 Task: Add an event with the title Lunch and Learn: Stress Management Techniques for the Workplace, date '2023/11/15', time 7:00 AM to 9:00 AMand add a description: A Team Building Exercise is a purposeful activity or program designed to enhance collaboration, communication, trust, and camaraderie among team members. These exercises aim to strengthen relationships, improve team dynamics, and foster a positive and productive work environment. Team building exercises can take various forms, from indoor games and challenges to outdoor adventures or structured workshops.    Select event color  Flamingo . Add location for the event as: 789 Place Massena, Nice, France, logged in from the account softage.3@softage.netand send the event invitation to softage.4@softage.net and softage.5@softage.net. Set a reminder for the event Doesn't repeat
Action: Mouse moved to (51, 96)
Screenshot: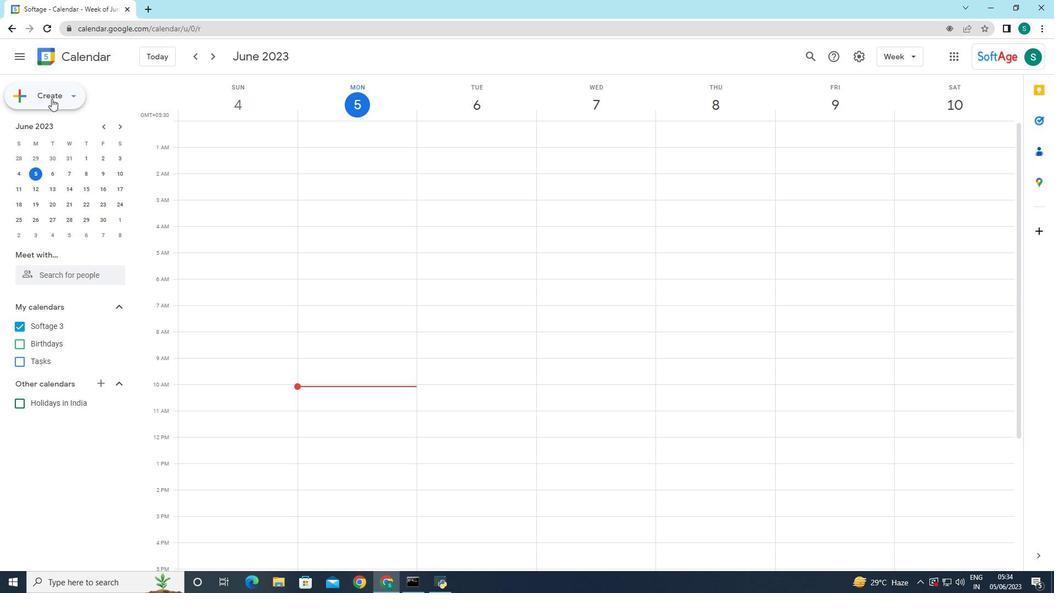 
Action: Mouse pressed left at (51, 96)
Screenshot: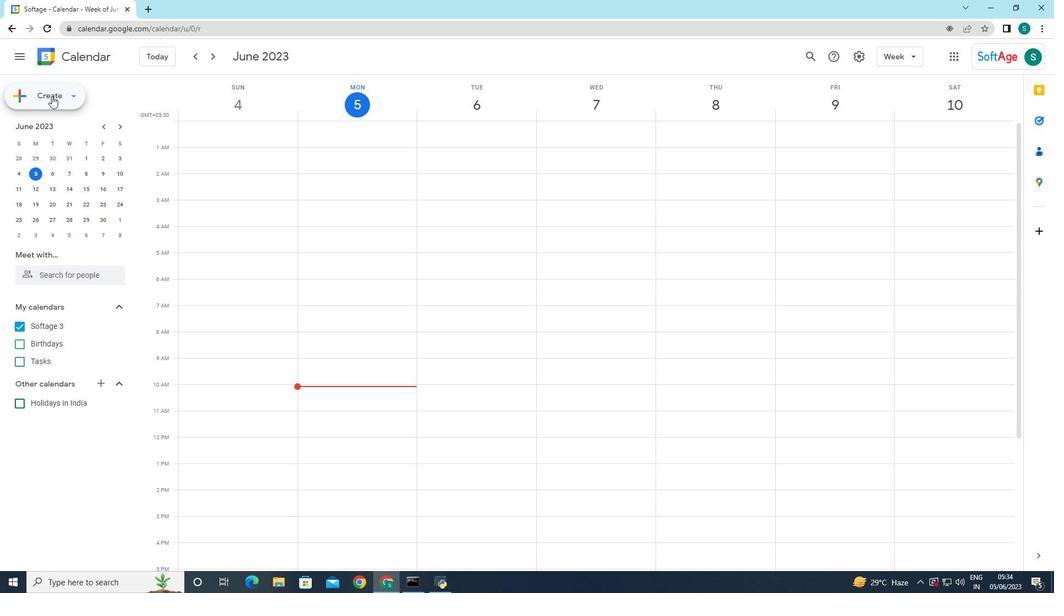 
Action: Mouse moved to (56, 130)
Screenshot: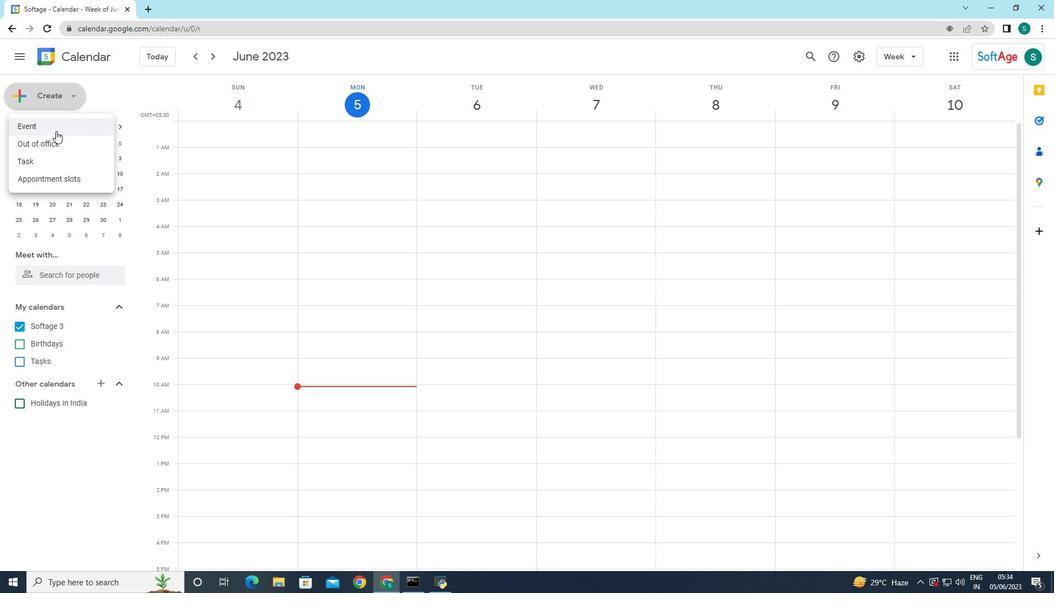 
Action: Mouse pressed left at (56, 130)
Screenshot: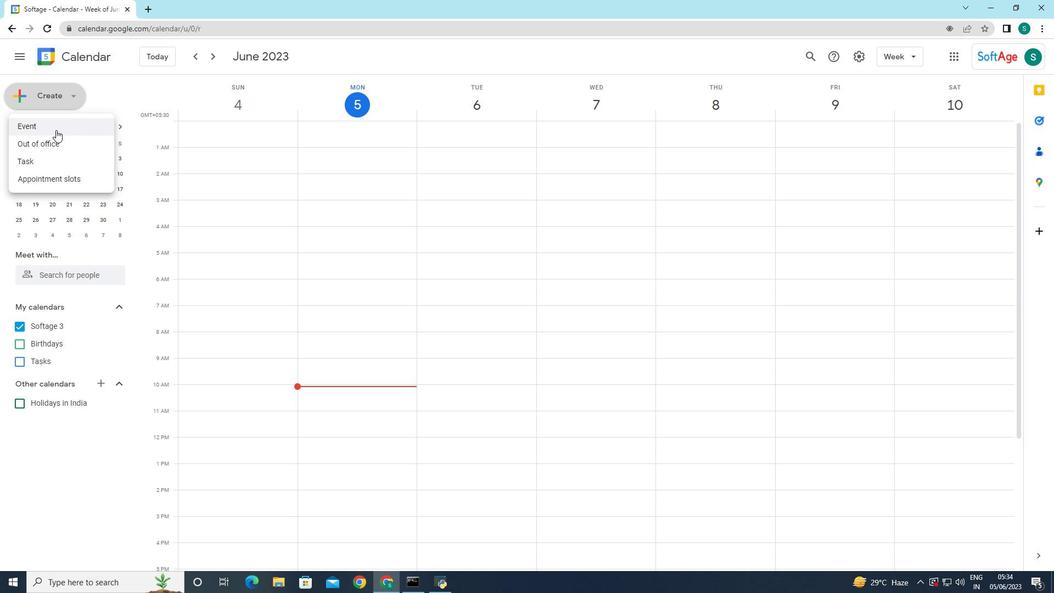 
Action: Mouse moved to (198, 433)
Screenshot: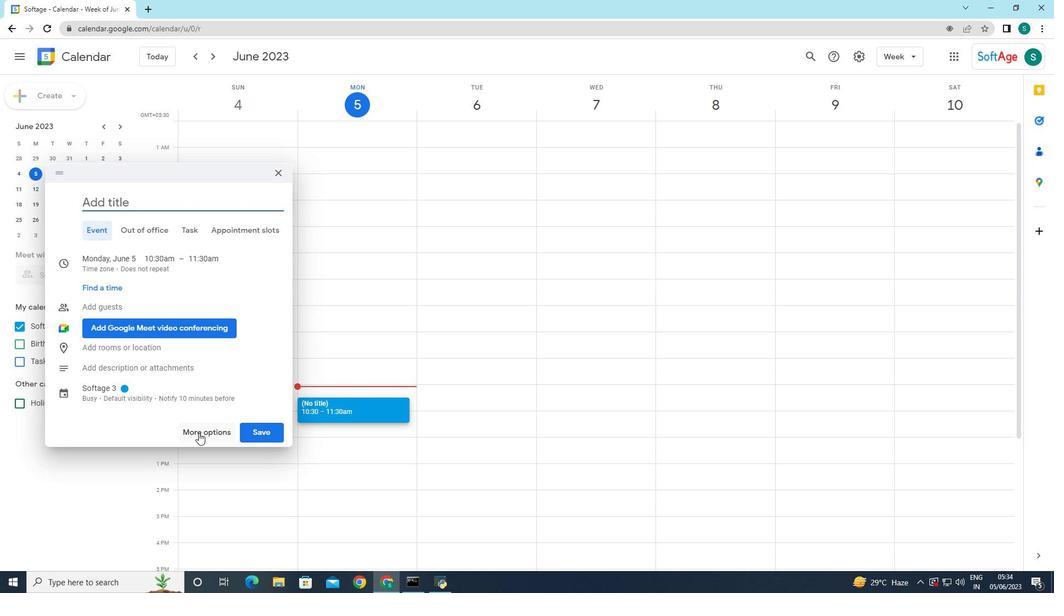
Action: Mouse pressed left at (198, 433)
Screenshot: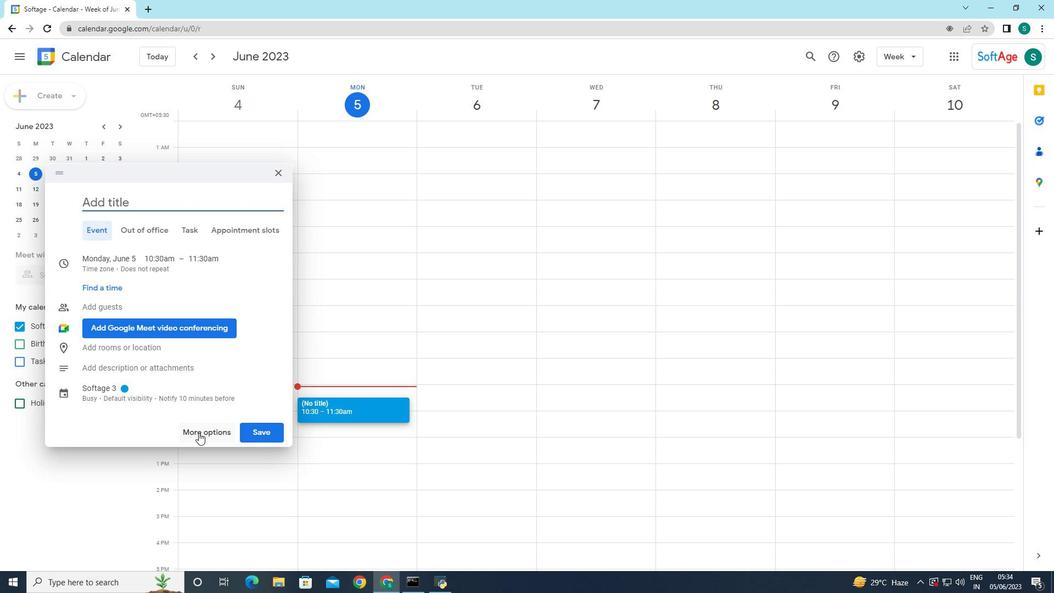 
Action: Mouse moved to (134, 57)
Screenshot: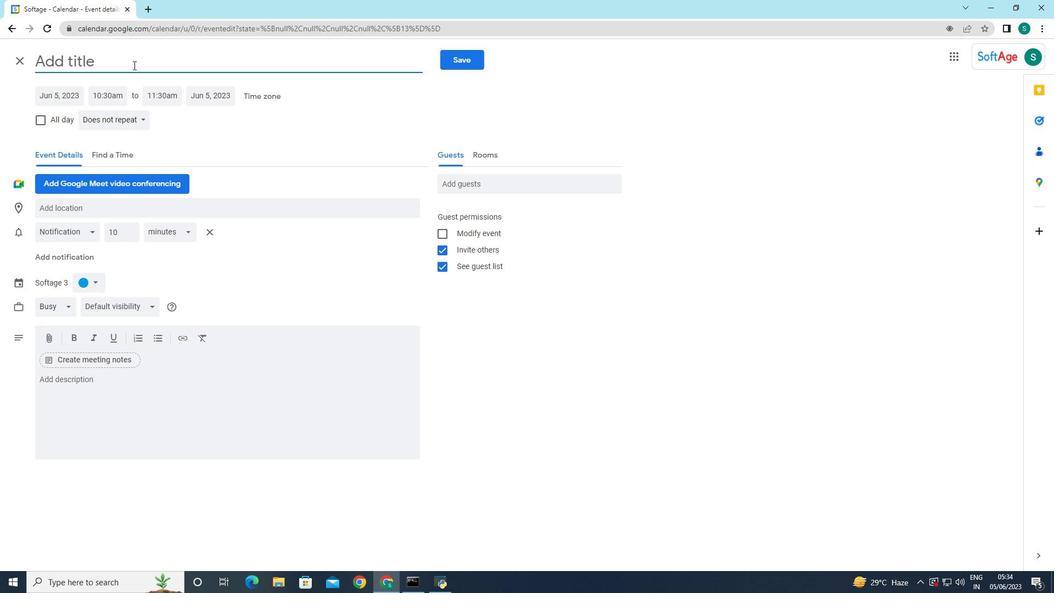 
Action: Mouse pressed left at (134, 57)
Screenshot: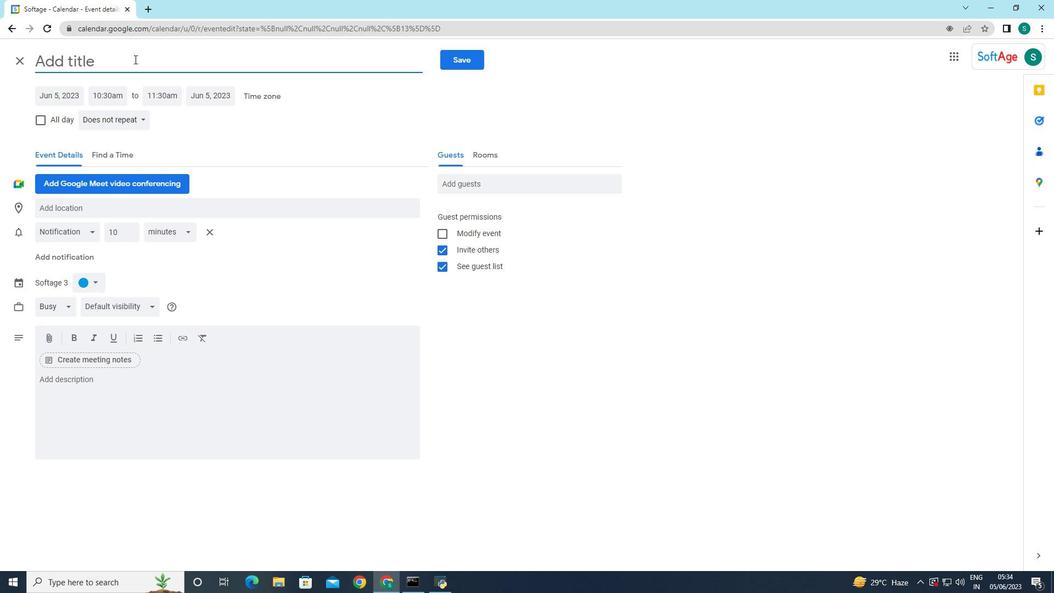 
Action: Key pressed <Key.caps_lock>L<Key.caps_lock>unch<Key.space>and<Key.space><Key.caps_lock>L<Key.caps_lock>earn<Key.space><Key.backspace><Key.shift_r>:<Key.space><Key.caps_lock>S<Key.caps_lock>tress<Key.space><Key.caps_lock>M<Key.caps_lock>anagement<Key.space><Key.caps_lock>T<Key.caps_lock>echniques<Key.space>for<Key.space>the<Key.space><Key.caps_lock>W<Key.caps_lock>orkplace
Screenshot: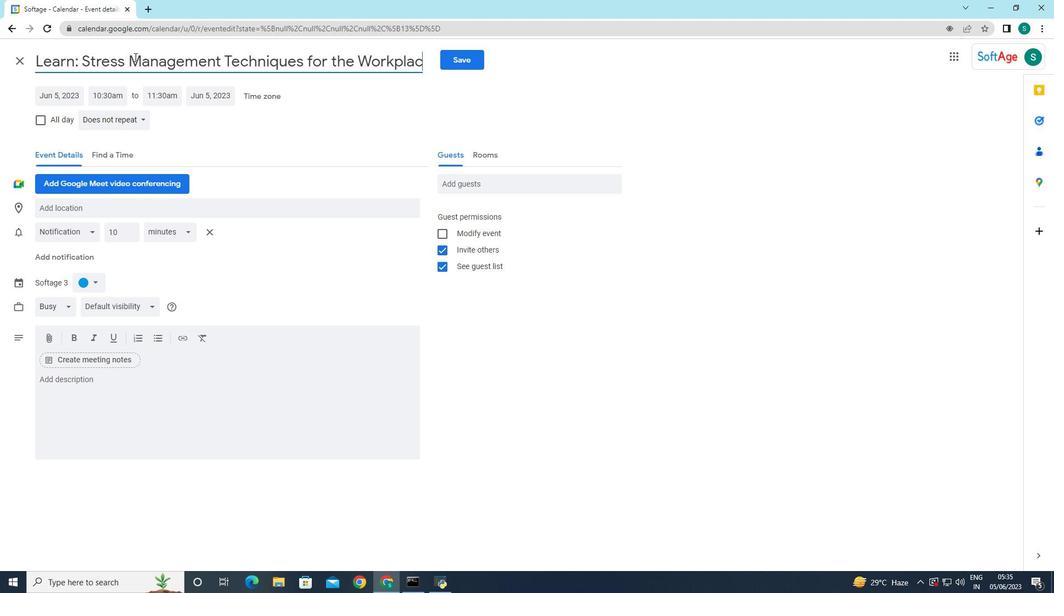 
Action: Mouse moved to (260, 152)
Screenshot: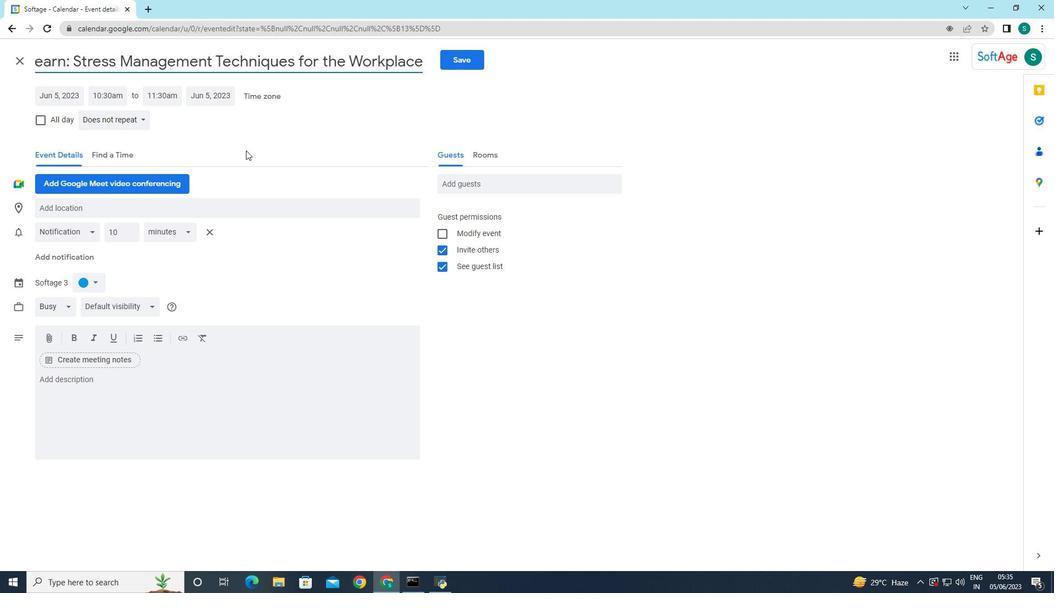 
Action: Mouse pressed left at (260, 152)
Screenshot: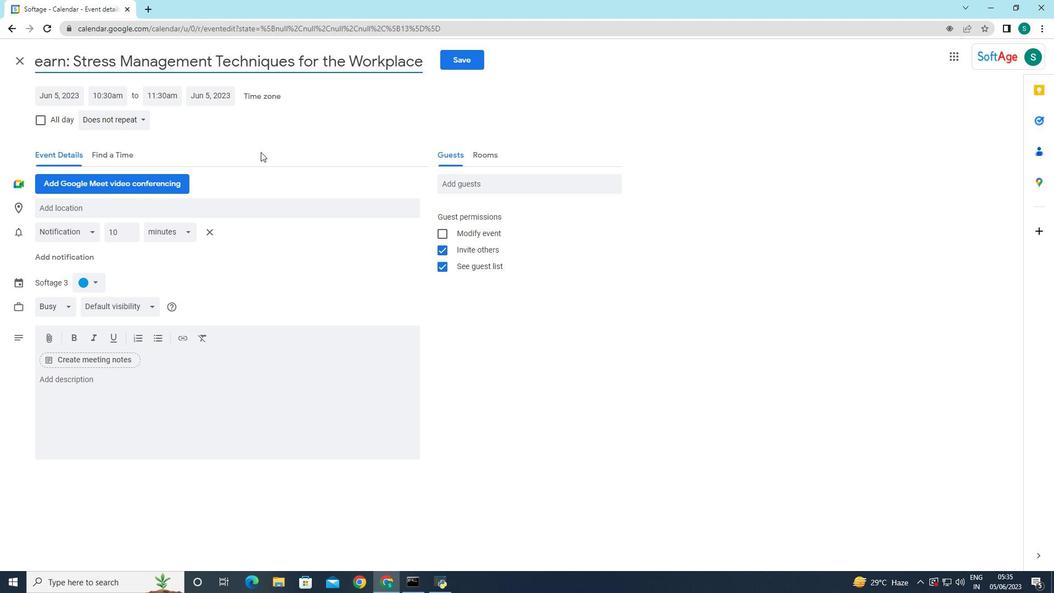 
Action: Mouse moved to (61, 96)
Screenshot: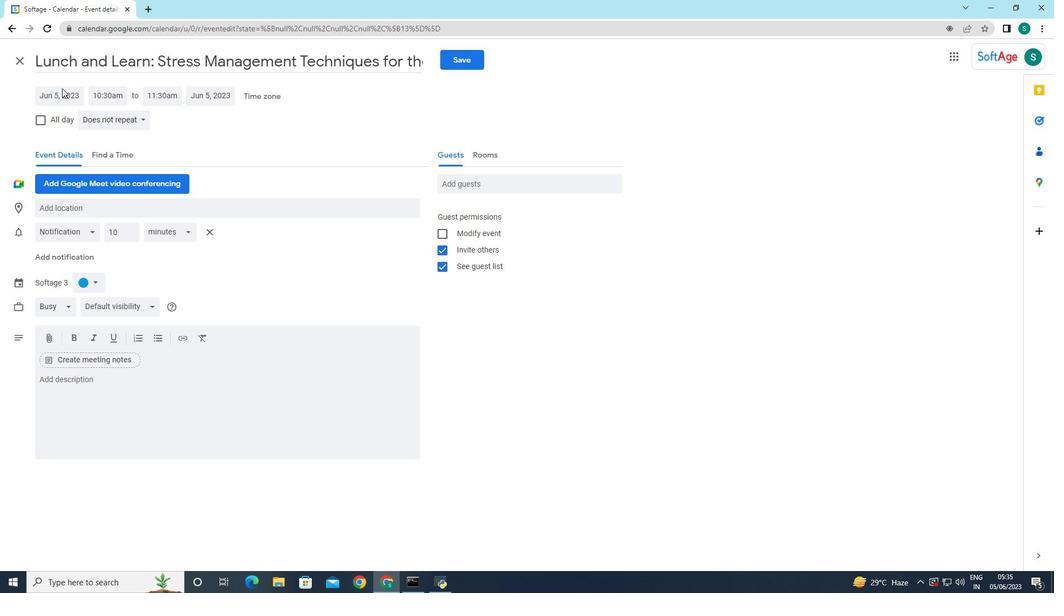 
Action: Mouse pressed left at (61, 96)
Screenshot: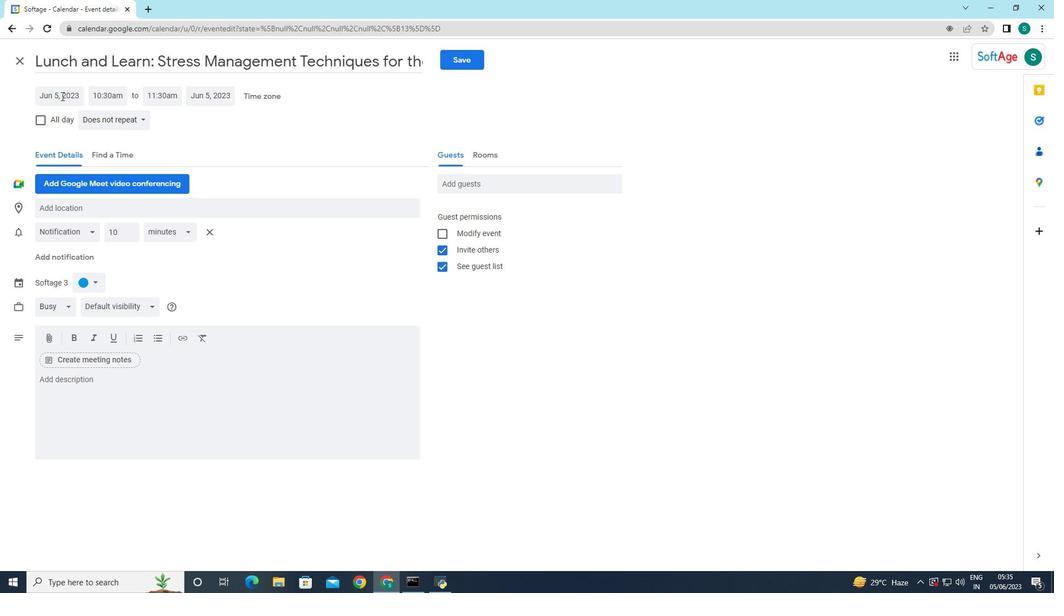 
Action: Mouse moved to (174, 119)
Screenshot: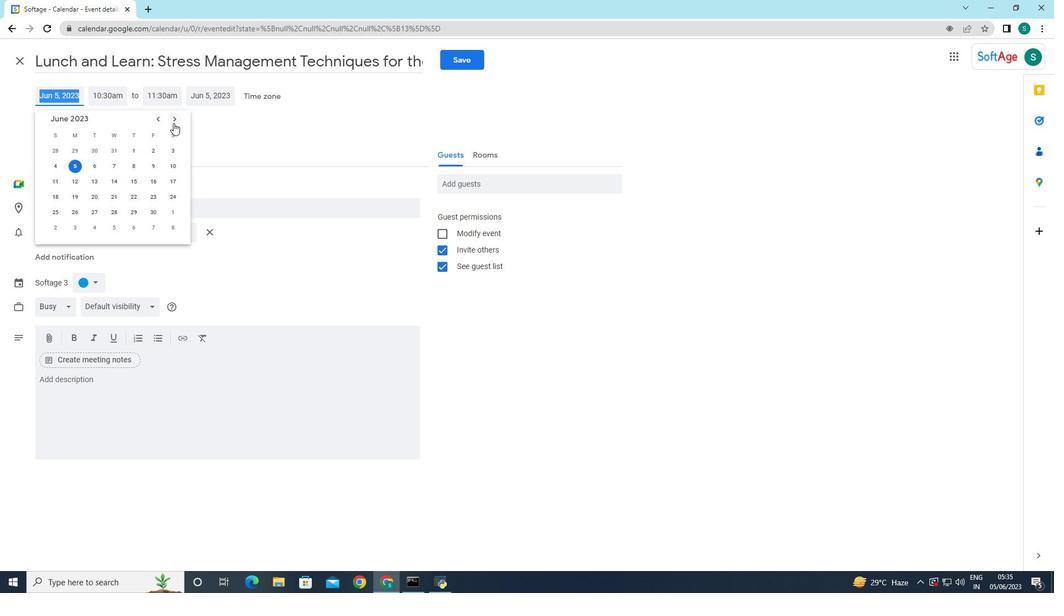 
Action: Mouse pressed left at (174, 119)
Screenshot: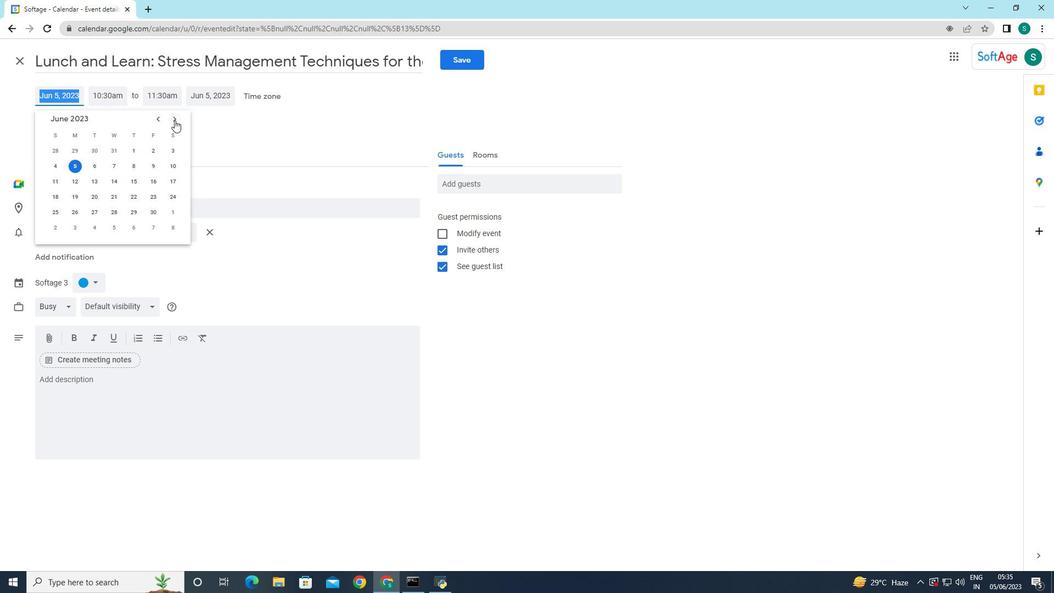 
Action: Mouse pressed left at (174, 119)
Screenshot: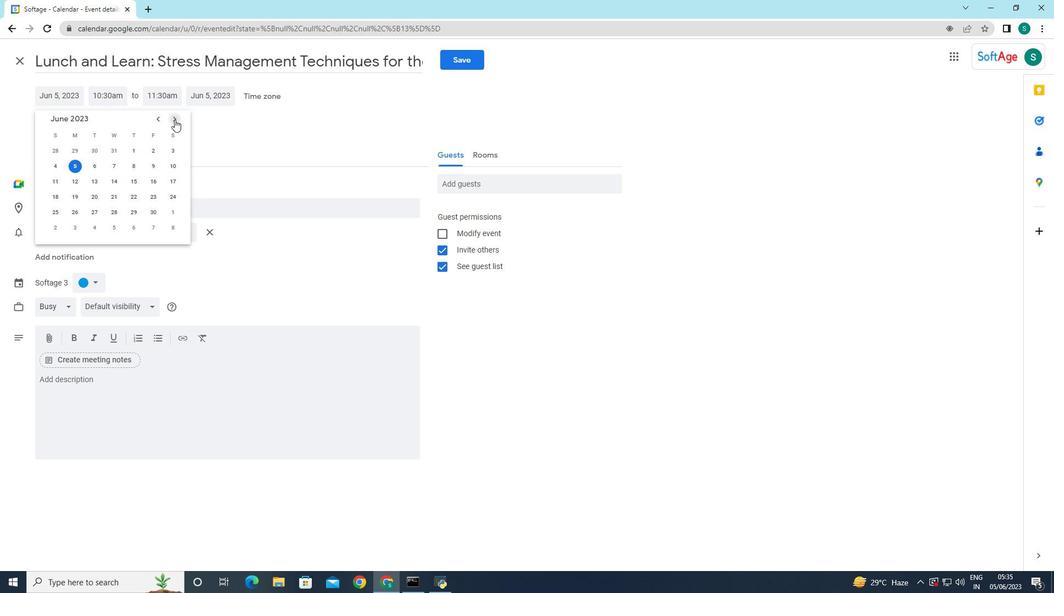 
Action: Mouse pressed left at (174, 119)
Screenshot: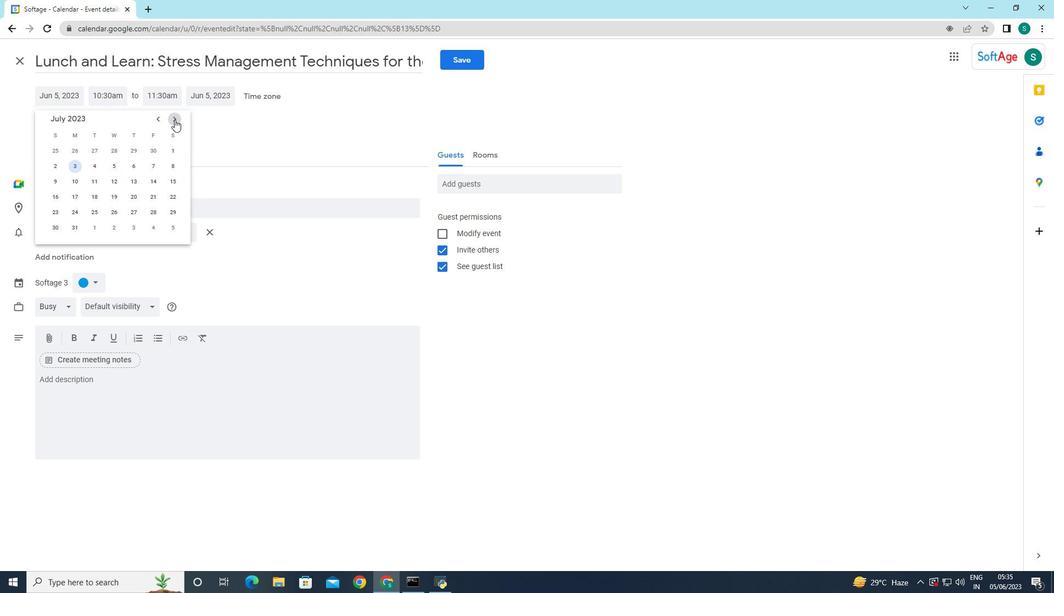 
Action: Mouse pressed left at (174, 119)
Screenshot: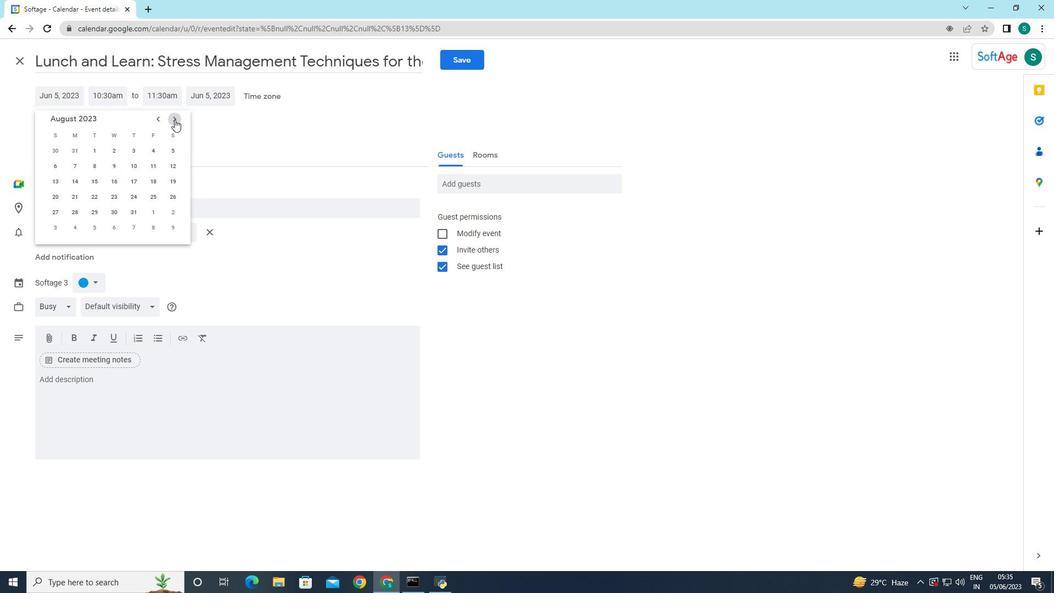 
Action: Mouse pressed left at (174, 119)
Screenshot: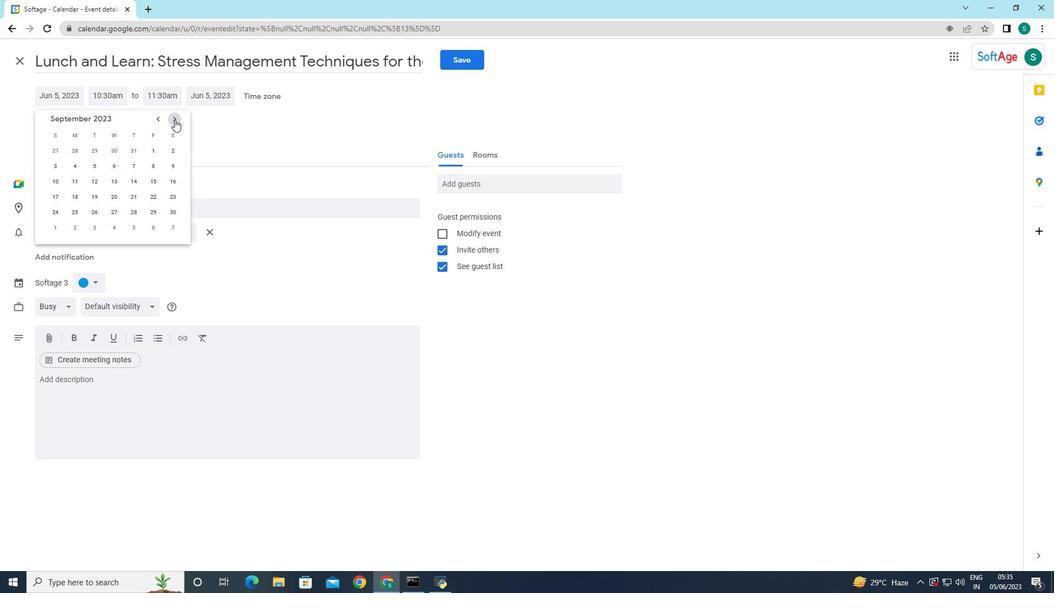 
Action: Mouse pressed left at (174, 119)
Screenshot: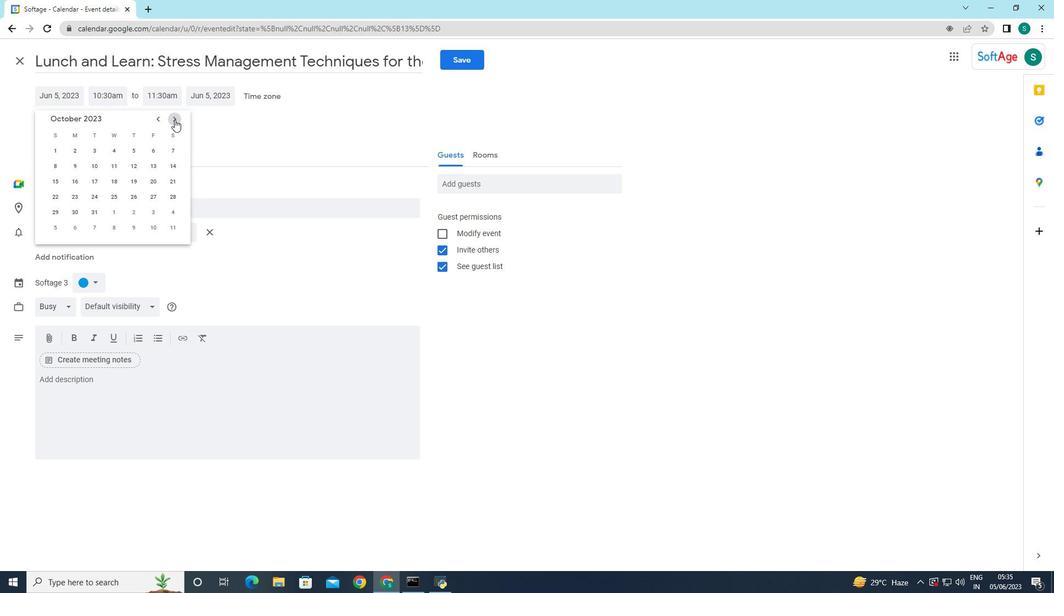 
Action: Mouse pressed left at (174, 119)
Screenshot: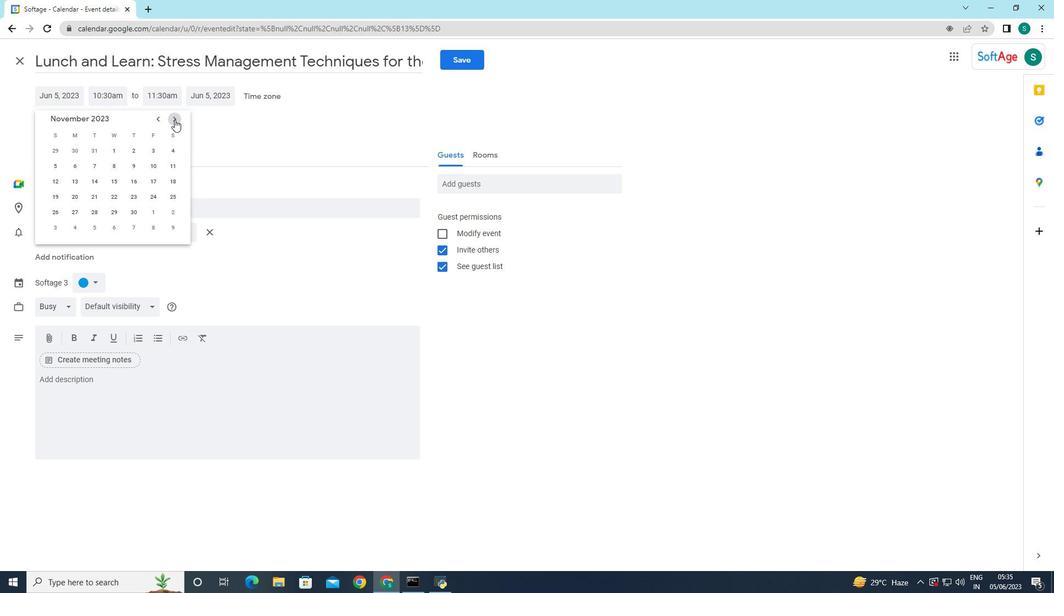 
Action: Mouse moved to (159, 119)
Screenshot: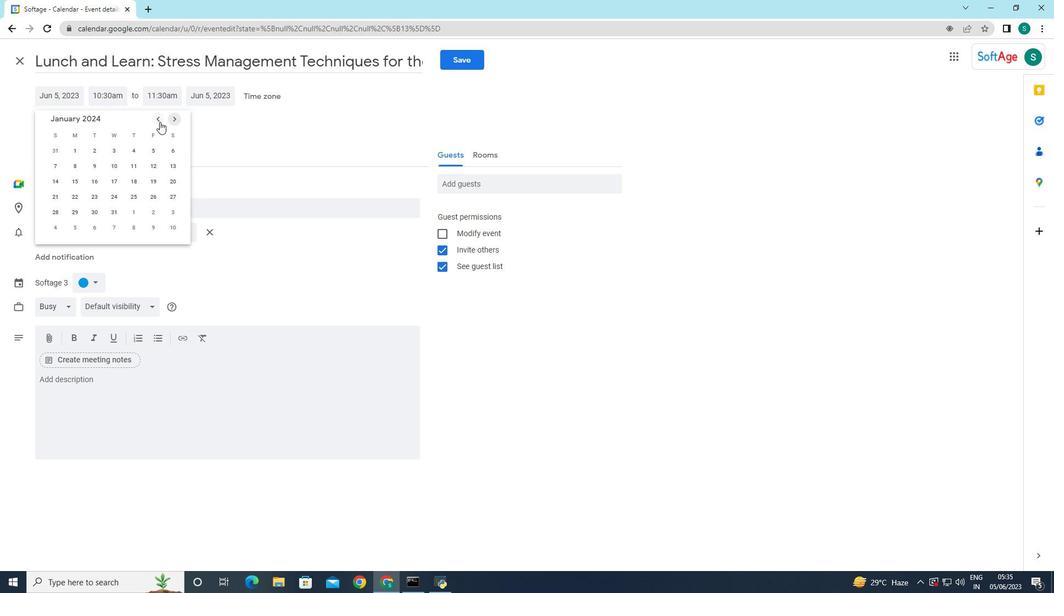 
Action: Mouse pressed left at (159, 119)
Screenshot: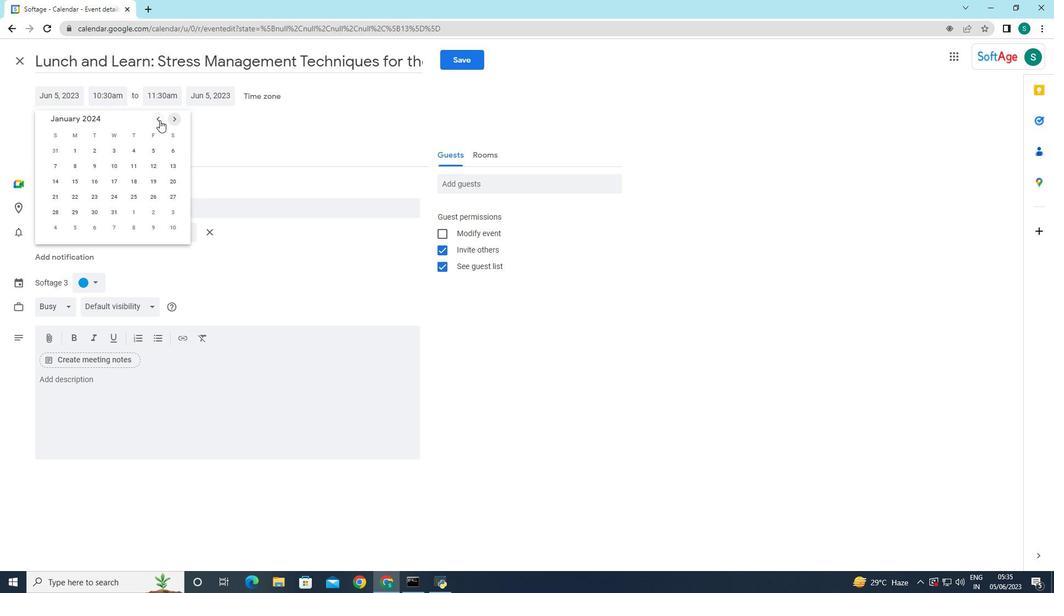 
Action: Mouse pressed left at (159, 119)
Screenshot: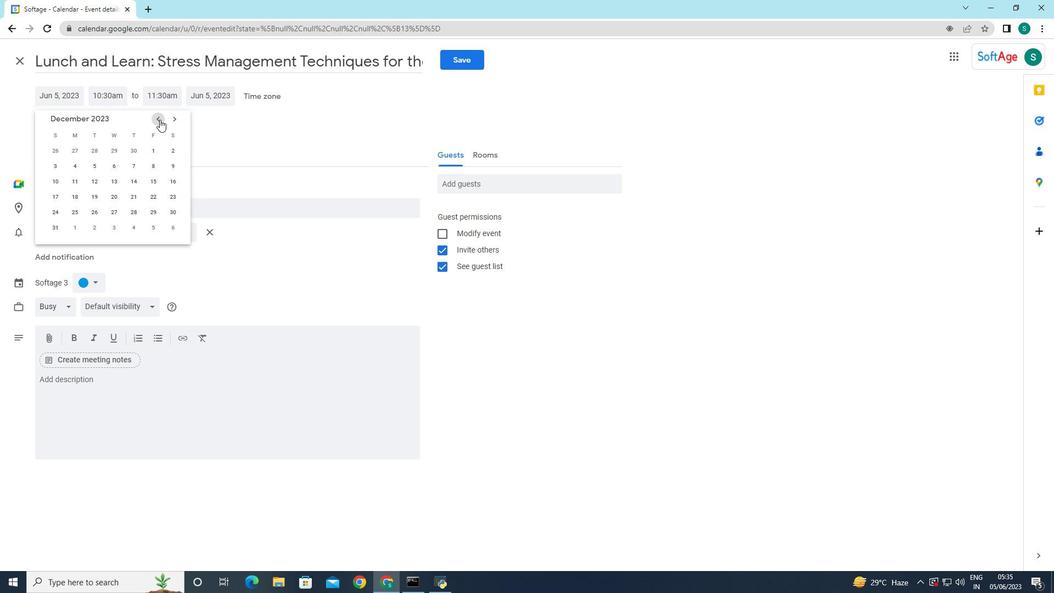 
Action: Mouse moved to (115, 180)
Screenshot: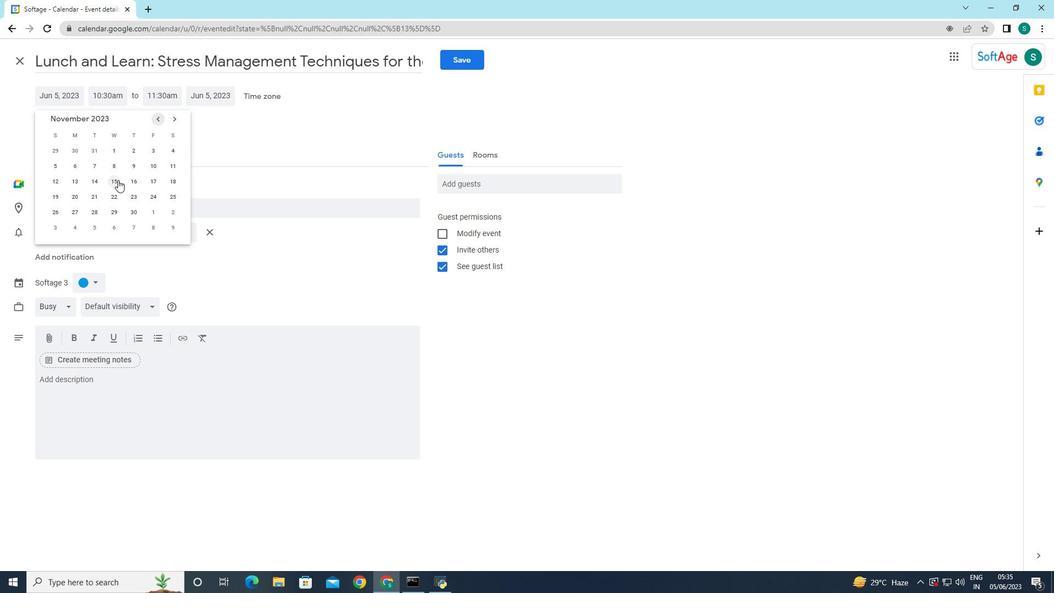
Action: Mouse pressed left at (115, 180)
Screenshot: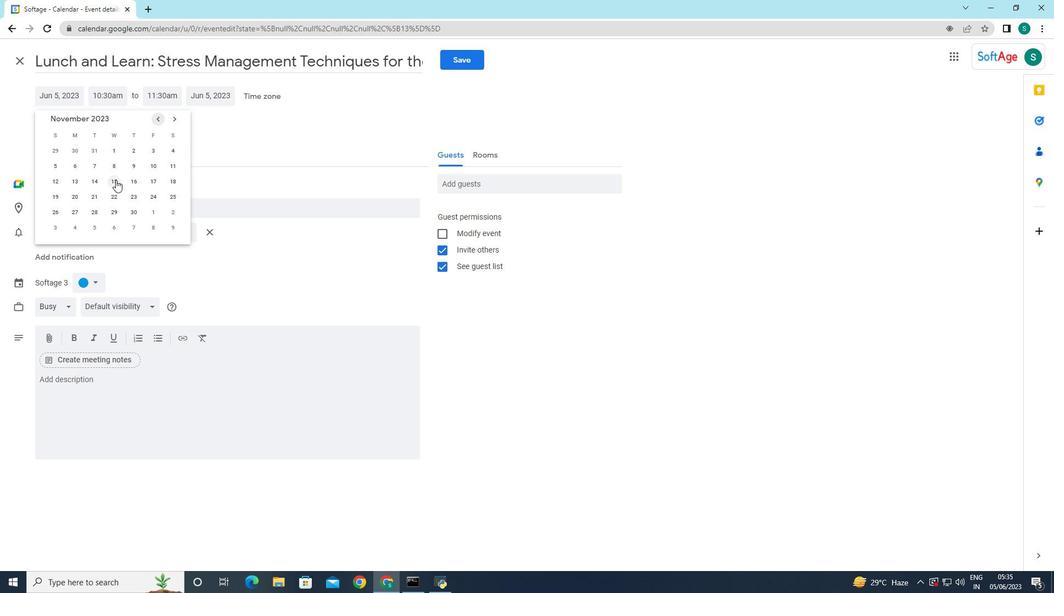 
Action: Mouse moved to (278, 148)
Screenshot: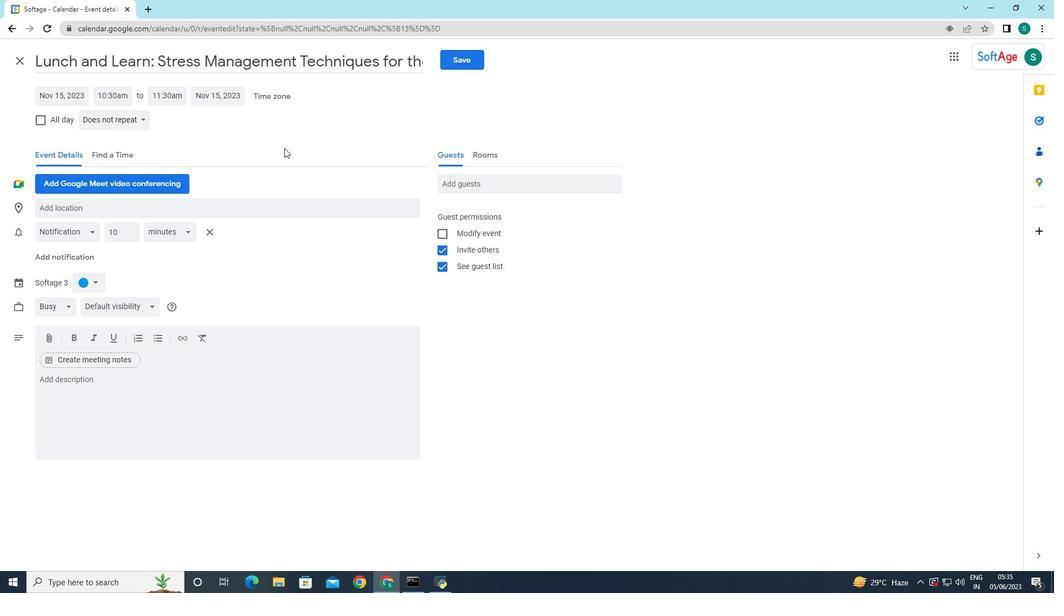
Action: Mouse pressed left at (278, 148)
Screenshot: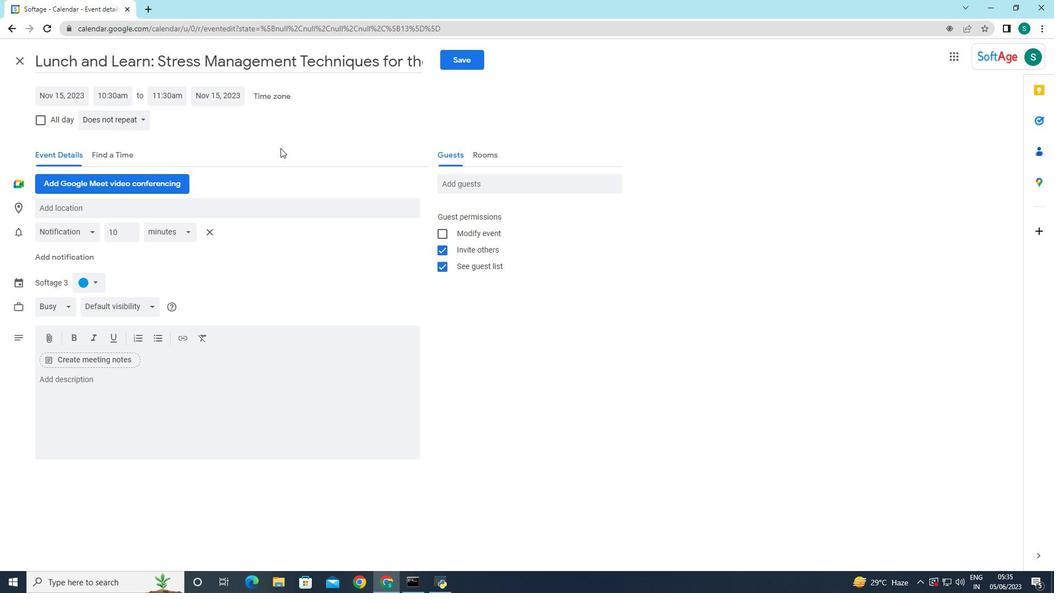 
Action: Mouse moved to (121, 93)
Screenshot: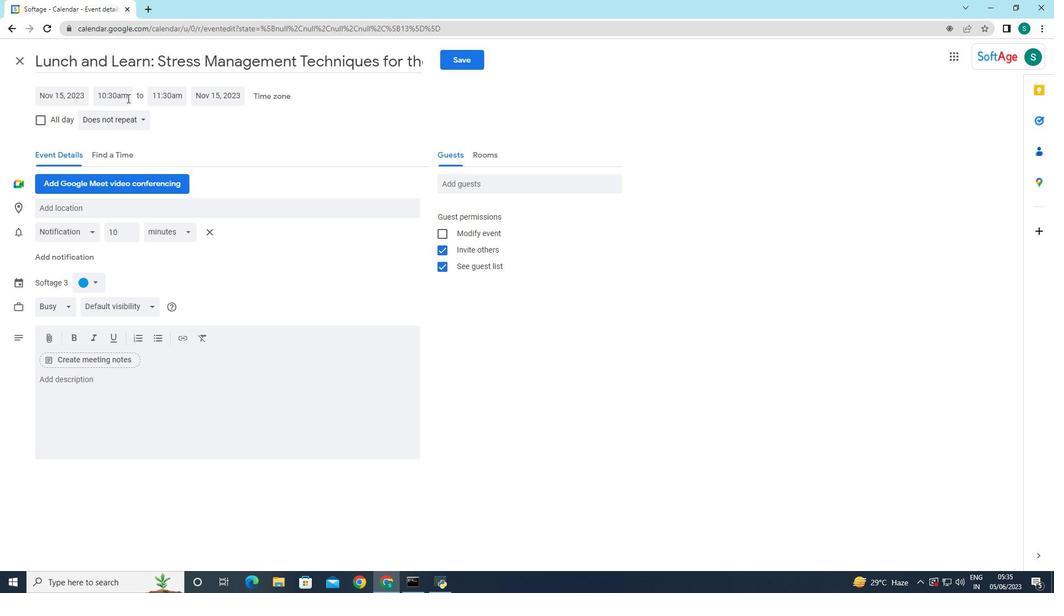 
Action: Mouse pressed left at (121, 93)
Screenshot: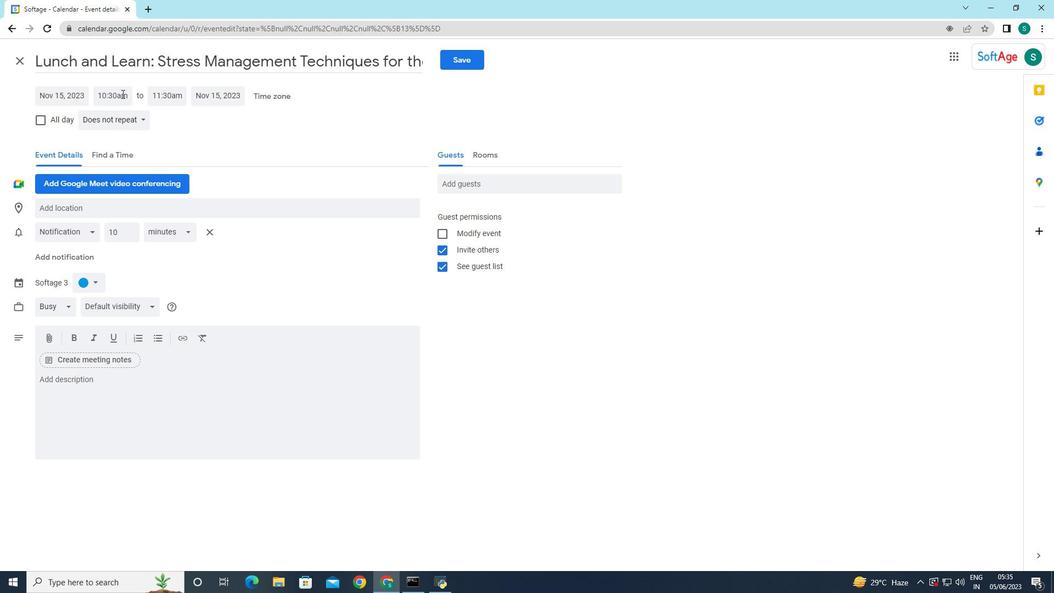 
Action: Mouse moved to (126, 179)
Screenshot: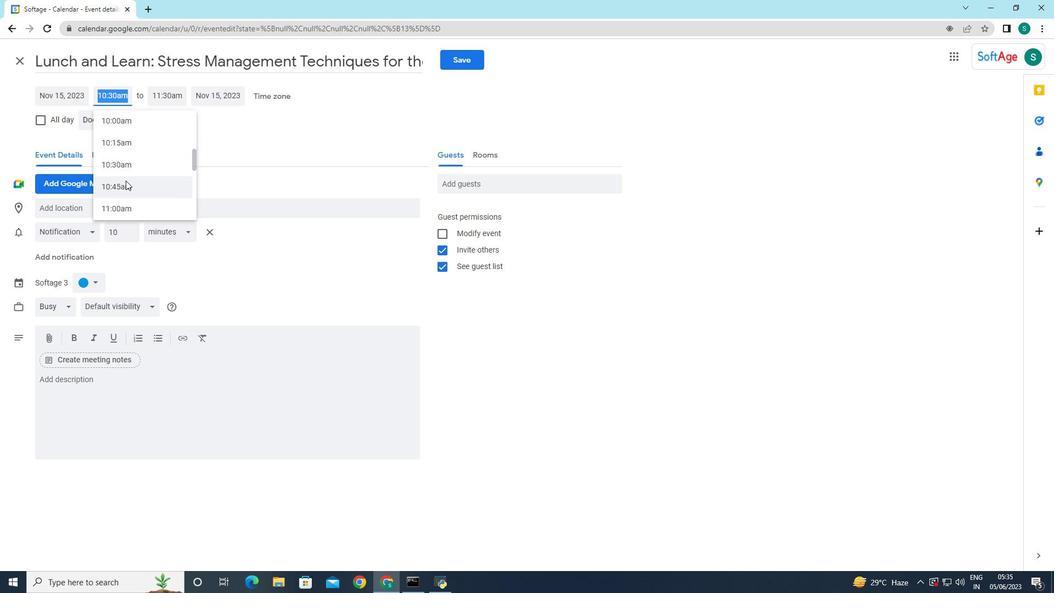 
Action: Mouse scrolled (126, 180) with delta (0, 0)
Screenshot: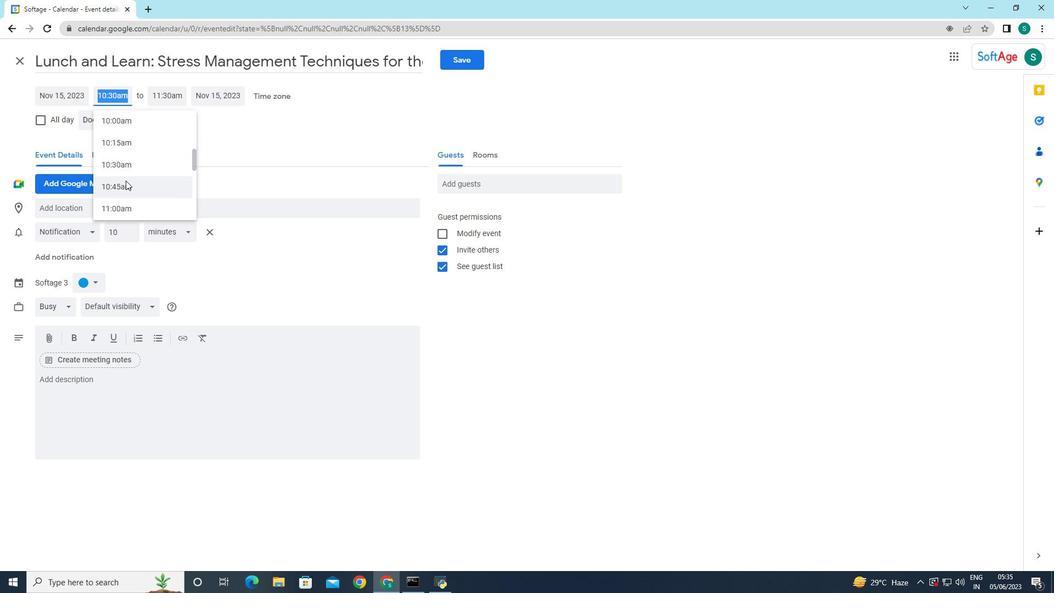 
Action: Mouse moved to (126, 179)
Screenshot: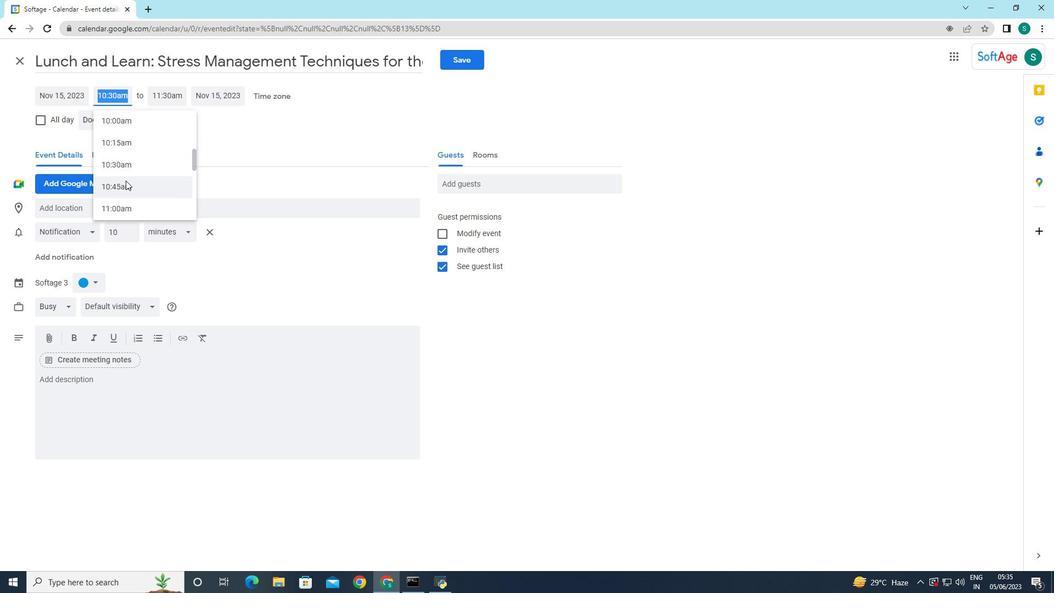 
Action: Mouse scrolled (126, 179) with delta (0, 0)
Screenshot: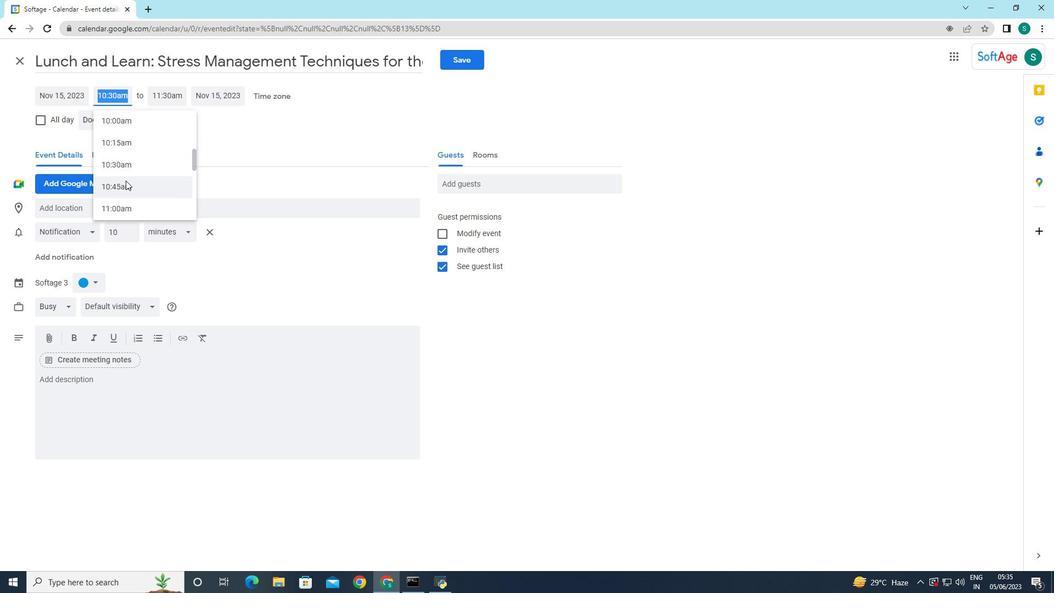 
Action: Mouse scrolled (126, 179) with delta (0, 0)
Screenshot: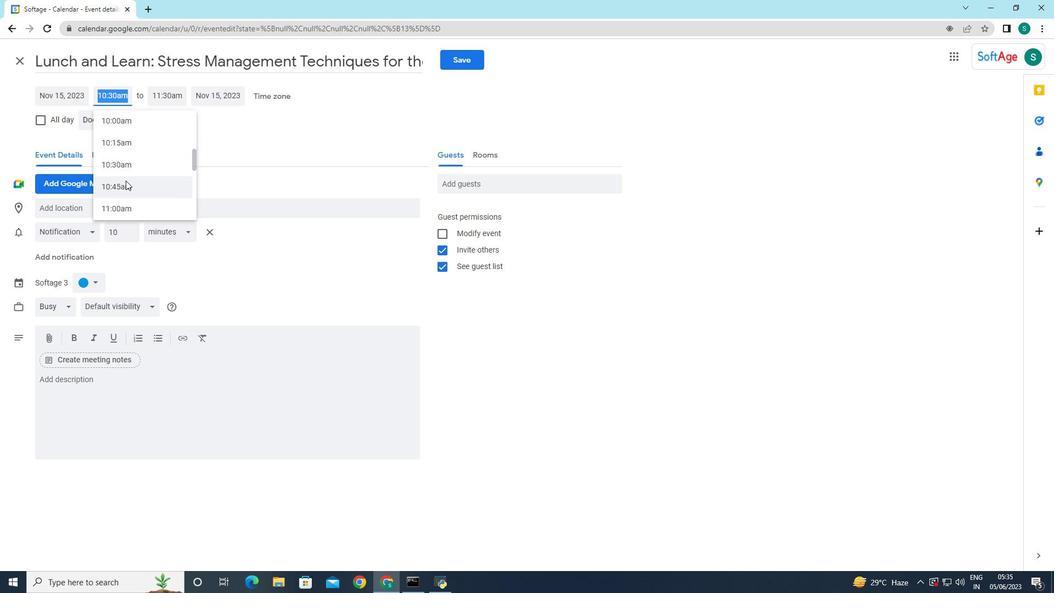 
Action: Mouse moved to (127, 165)
Screenshot: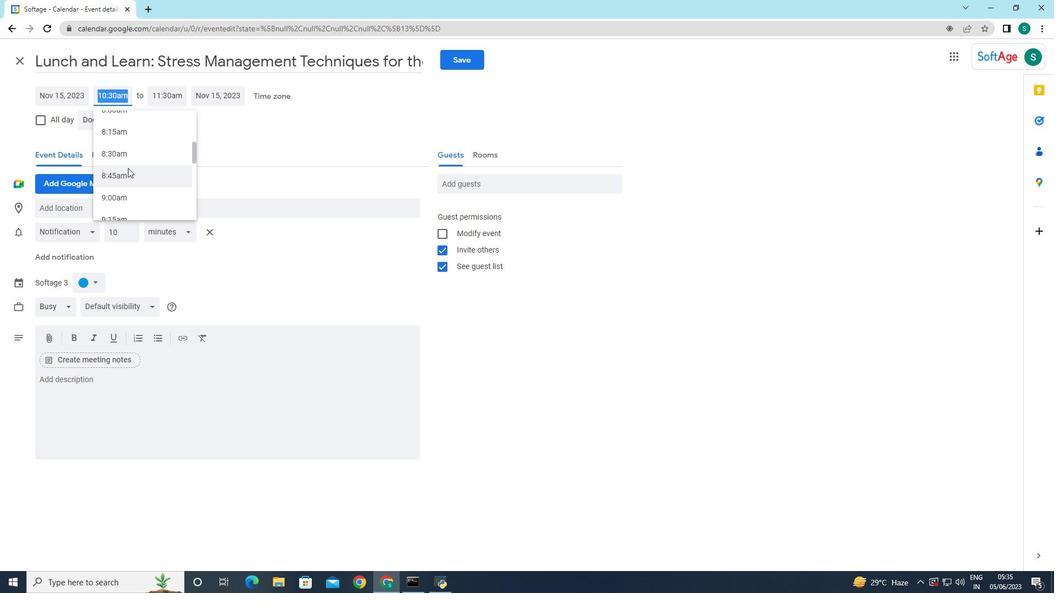 
Action: Mouse scrolled (127, 165) with delta (0, 0)
Screenshot: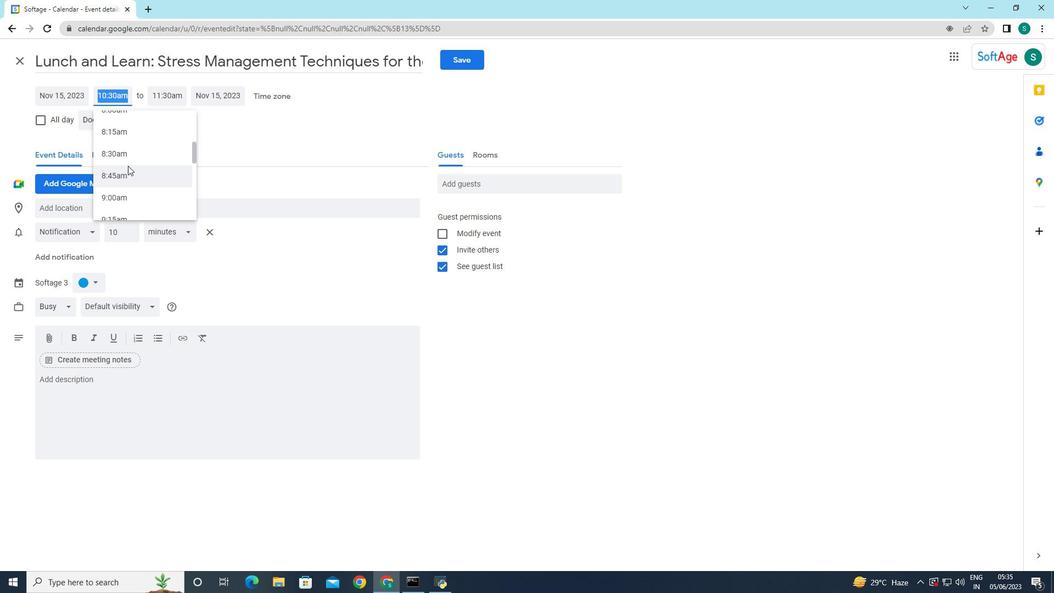 
Action: Mouse scrolled (127, 165) with delta (0, 0)
Screenshot: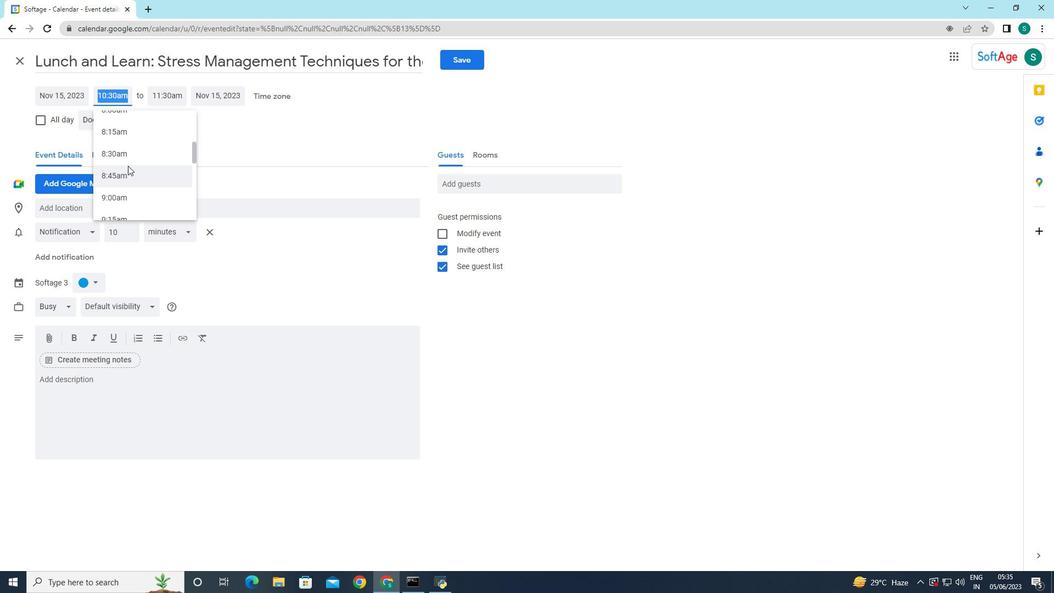 
Action: Mouse moved to (119, 136)
Screenshot: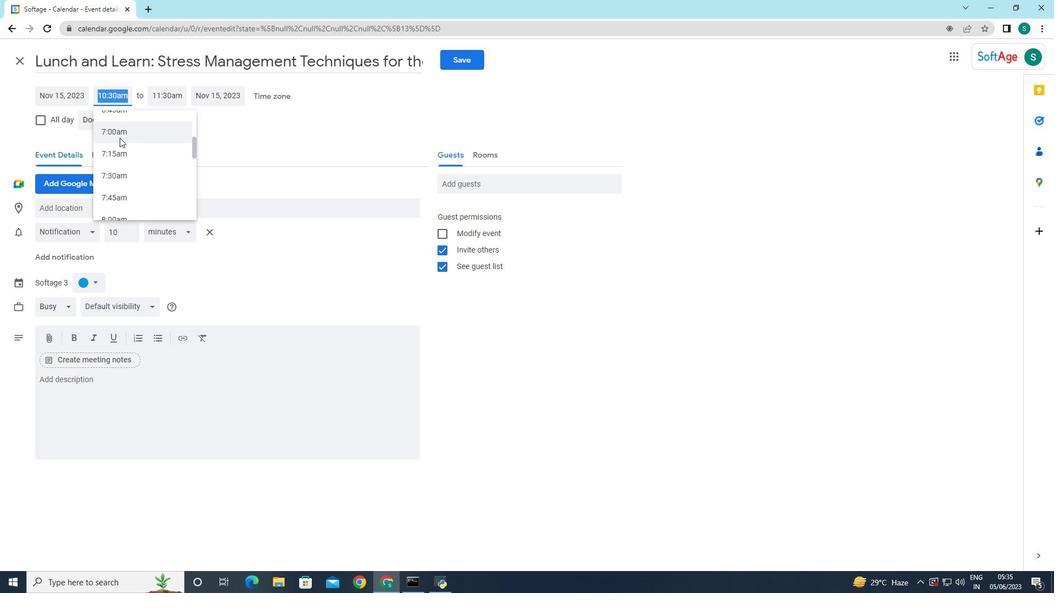 
Action: Mouse pressed left at (119, 136)
Screenshot: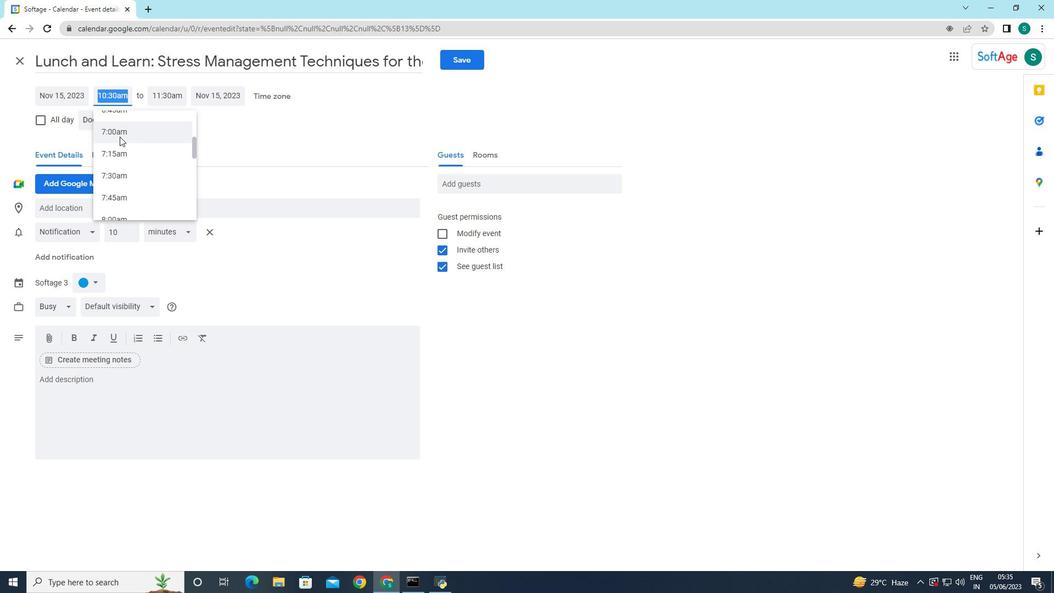 
Action: Mouse moved to (155, 101)
Screenshot: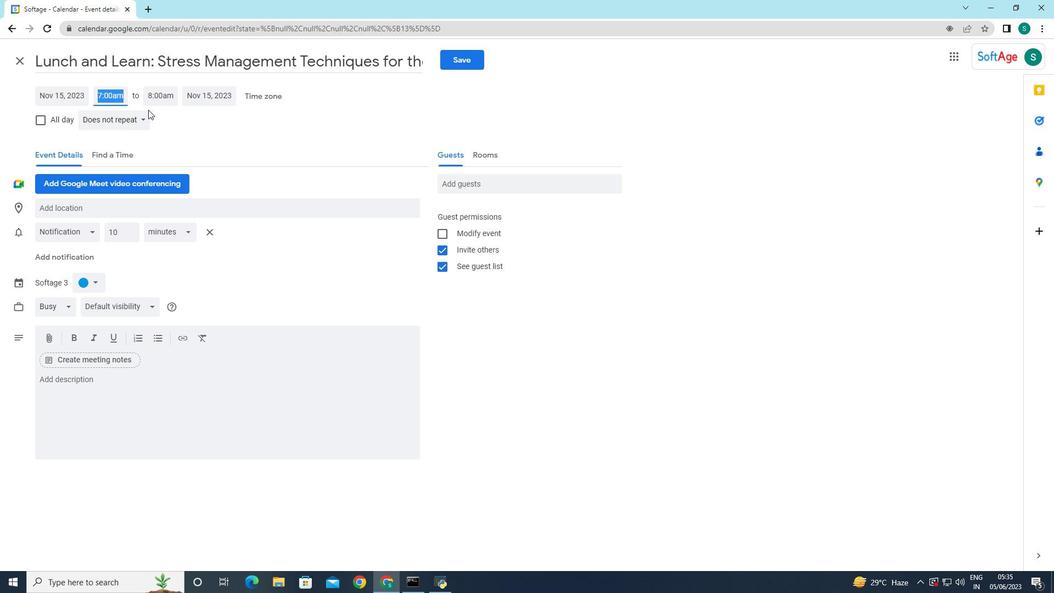 
Action: Mouse pressed left at (155, 101)
Screenshot: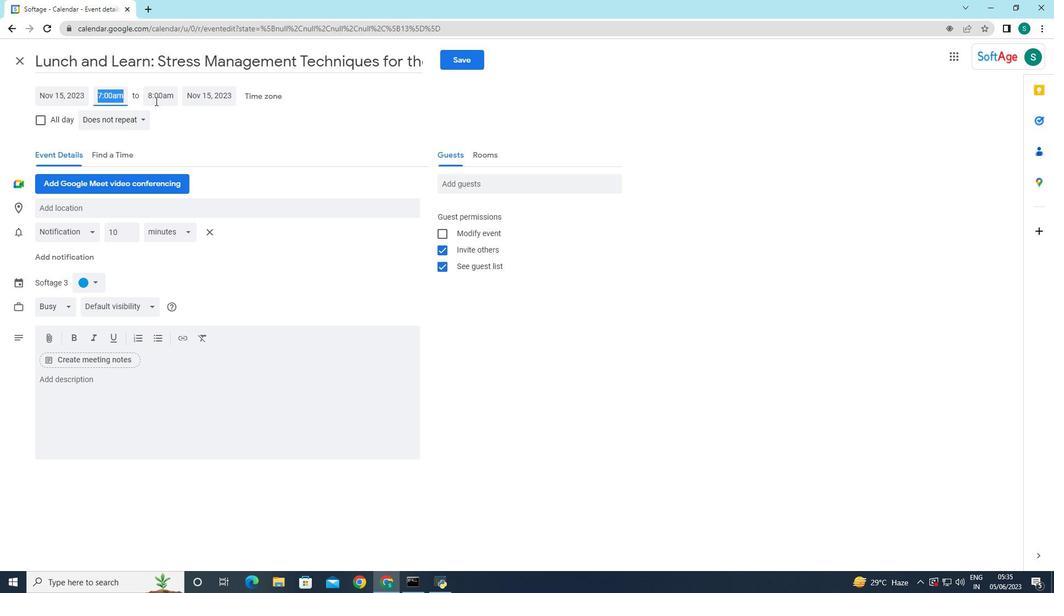 
Action: Mouse moved to (161, 208)
Screenshot: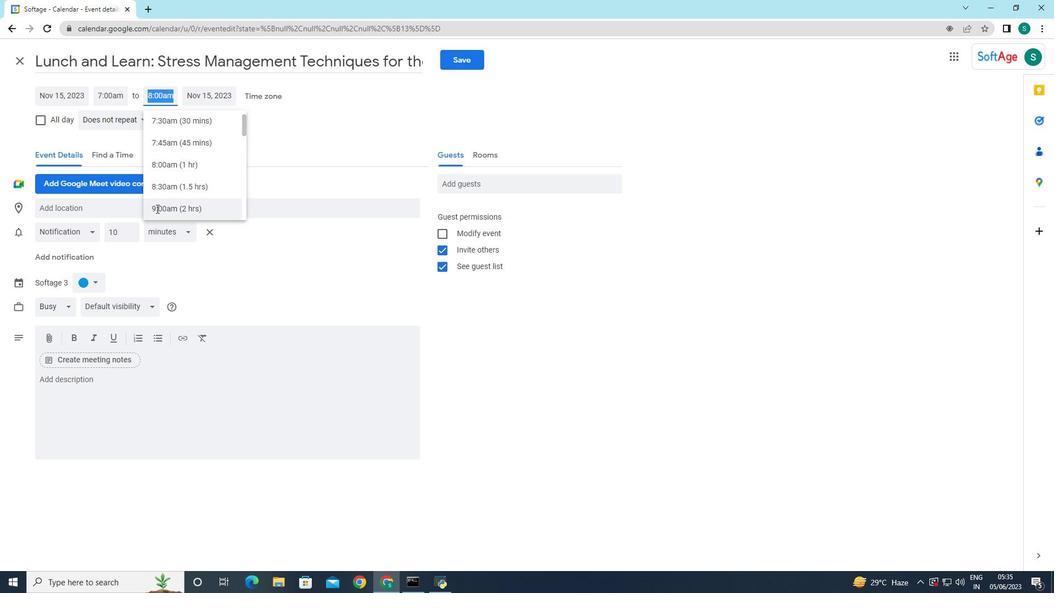 
Action: Mouse pressed left at (161, 208)
Screenshot: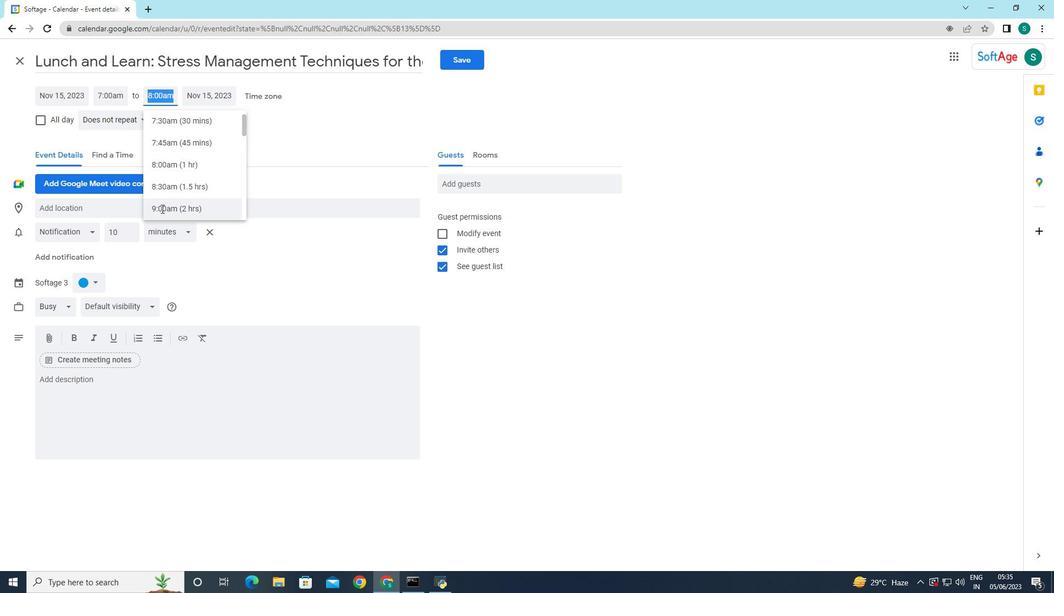 
Action: Mouse moved to (262, 138)
Screenshot: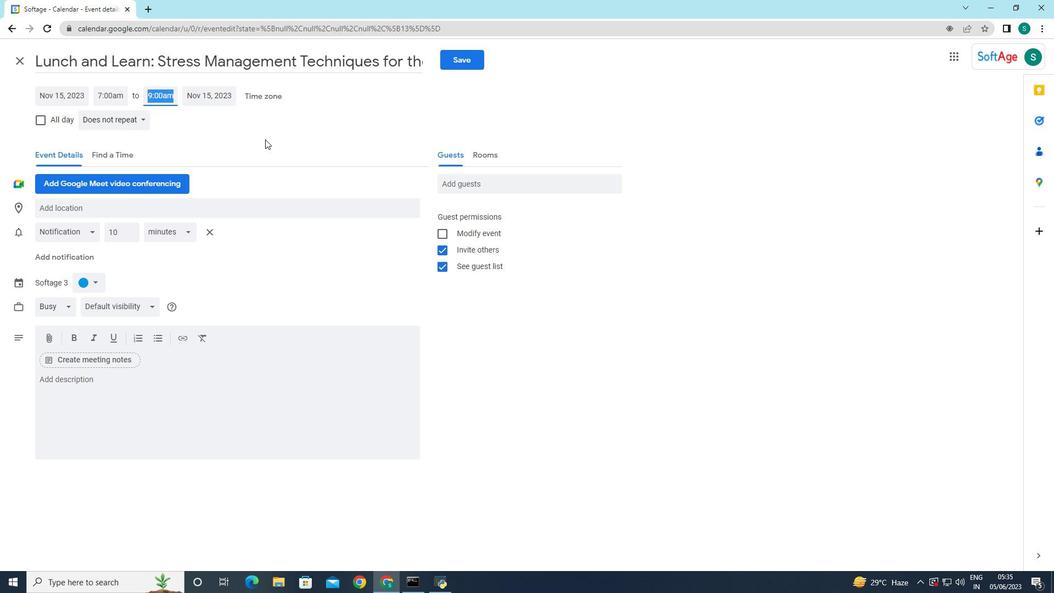 
Action: Mouse pressed left at (262, 138)
Screenshot: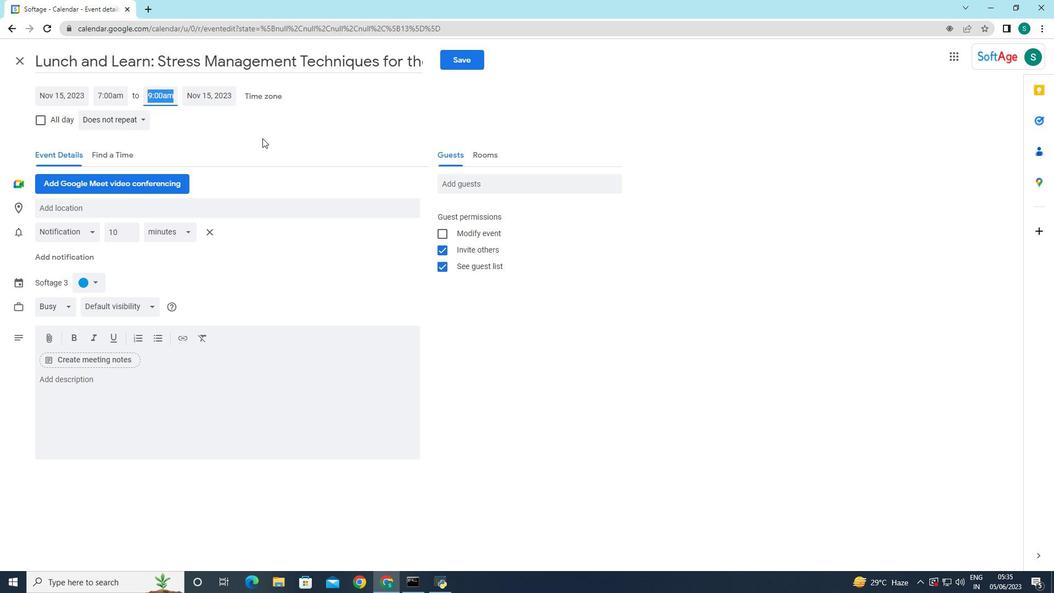
Action: Mouse moved to (70, 379)
Screenshot: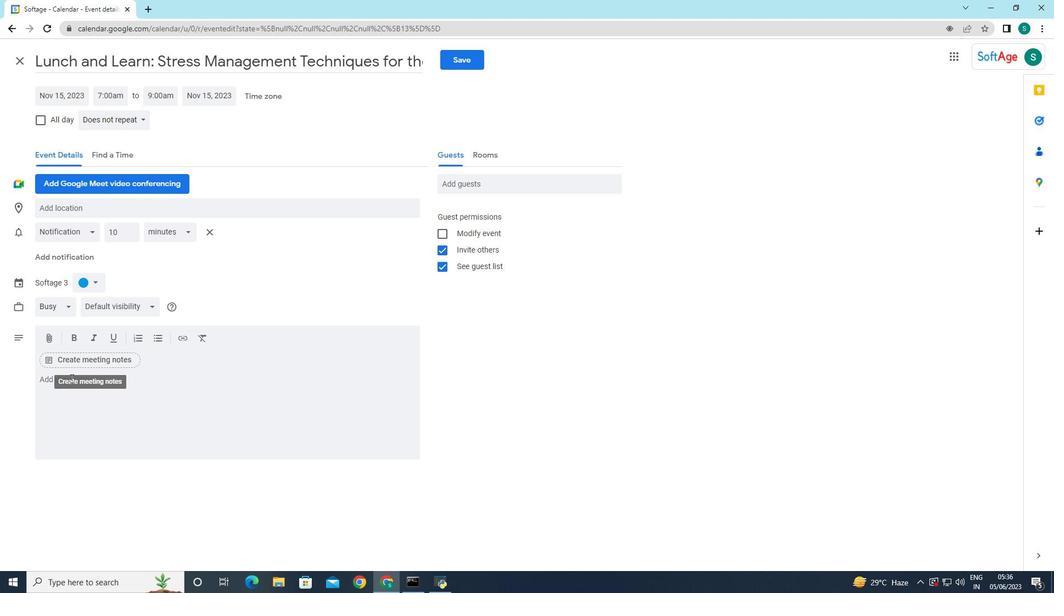 
Action: Mouse pressed left at (70, 379)
Screenshot: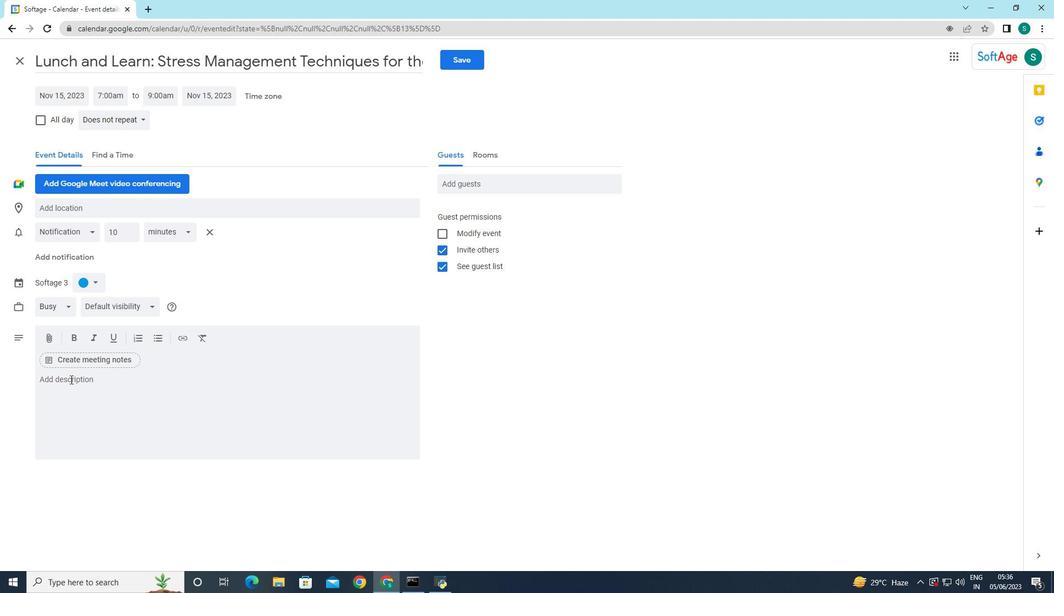 
Action: Key pressed <Key.caps_lock>A<Key.space>T<Key.caps_lock>eam<Key.space>b<Key.backspace><Key.caps_lock>B<Key.caps_lock>uilding<Key.space><Key.caps_lock>E<Key.caps_lock>xeercise<Key.space>is<Key.backspace><Key.backspace><Key.backspace><Key.backspace><Key.backspace><Key.backspace><Key.backspace><Key.backspace><Key.backspace>s<Key.backspace>rcise<Key.space>is<Key.space>a<Key.space>purposeful<Key.space>activity<Key.space>or<Key.space>program<Key.space>designed<Key.space>to<Key.space>enhance<Key.space>collabot<Key.backspace>ration,<Key.space>communication,<Key.space><Key.backspace><Key.space>trust,<Key.space>and<Key.space>camaraderi<Key.backspace>ie<Key.space>among<Key.space>team<Key.space>members.<Key.space><Key.caps_lock>T<Key.caps_lock>hese<Key.space>exercises<Key.space>a<Key.caps_lock>I<Key.caps_lock>m<Key.space><Key.backspace><Key.backspace><Key.backspace>im<Key.space>to<Key.space>stre<Key.backspace>engthen<Key.space>relationn<Key.backspace>ships,<Key.space>improve<Key.space>team<Key.space>dynamics,<Key.space>and<Key.space>foster<Key.space>a<Key.space>positive<Key.space>and<Key.space>producticrl<Key.backspace><Key.backspace><Key.backspace>ve<Key.space>work<Key.space>environment.<Key.space><Key.caps_lock>T<Key.caps_lock>eam<Key.space>building<Key.space>exercises<Key.space>can<Key.space>take<Key.space>various<Key.space>forms,<Key.space>from<Key.space>indoor<Key.space>games<Key.space>and<Key.space>challenges<Key.space>to<Key.space>outdoor<Key.space>adventures<Key.space>or<Key.space>structured<Key.space>workshops.
Screenshot: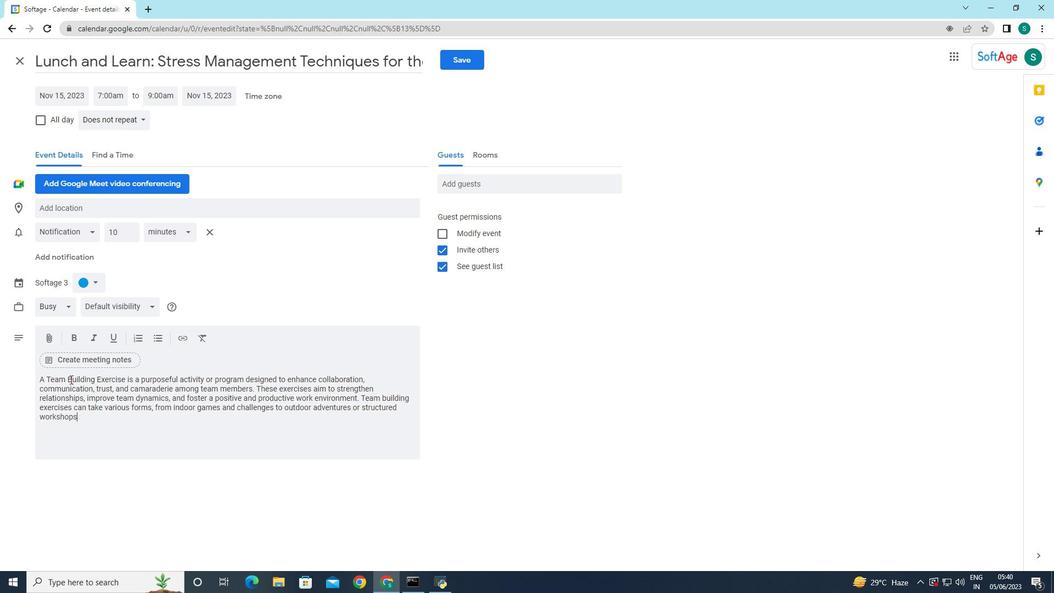 
Action: Mouse moved to (93, 280)
Screenshot: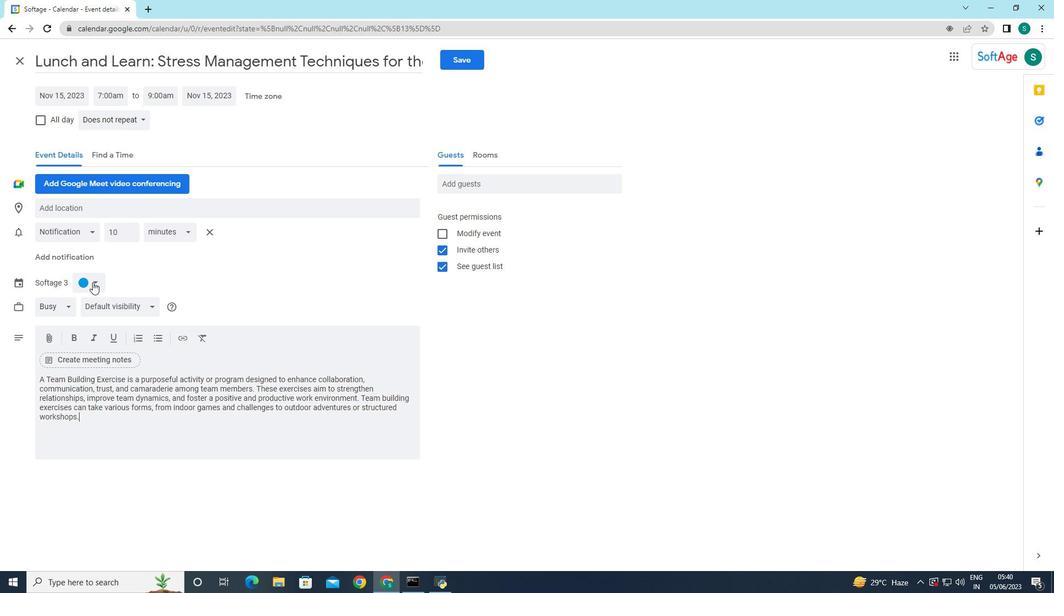 
Action: Mouse pressed left at (93, 280)
Screenshot: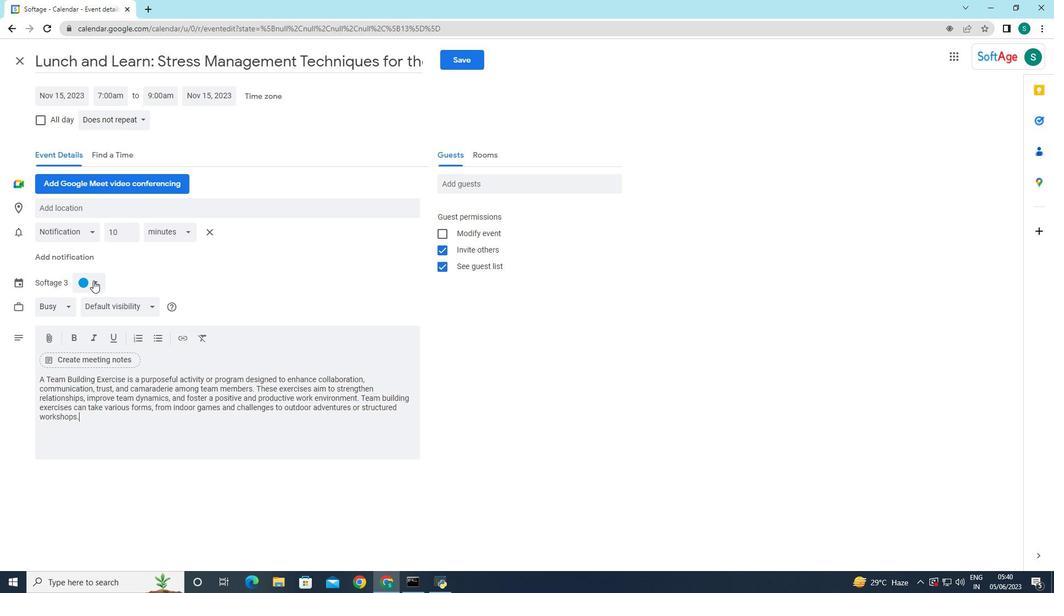 
Action: Mouse moved to (96, 283)
Screenshot: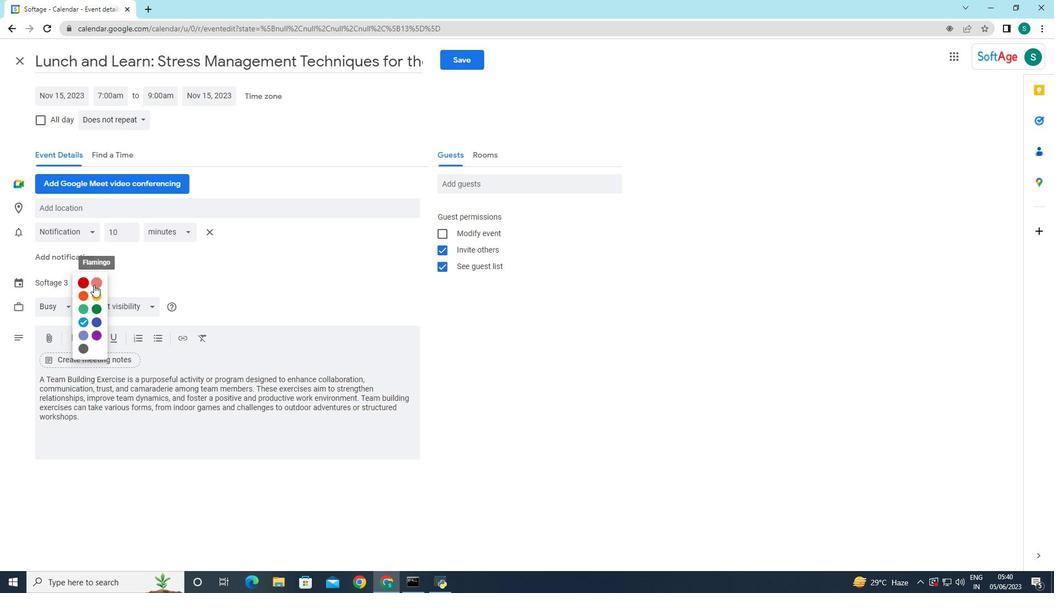 
Action: Mouse pressed left at (96, 283)
Screenshot: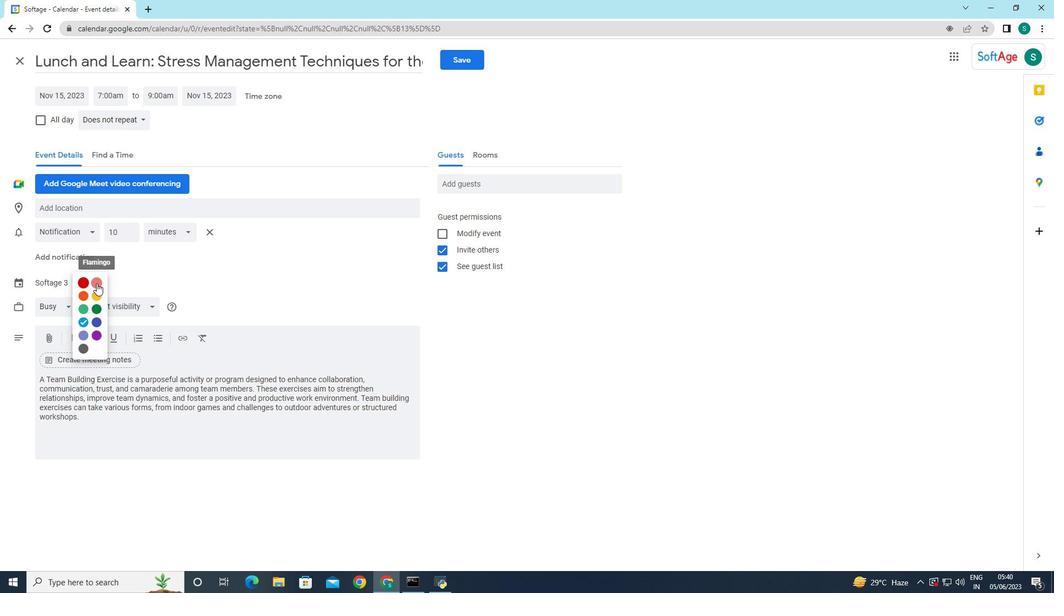 
Action: Mouse moved to (96, 207)
Screenshot: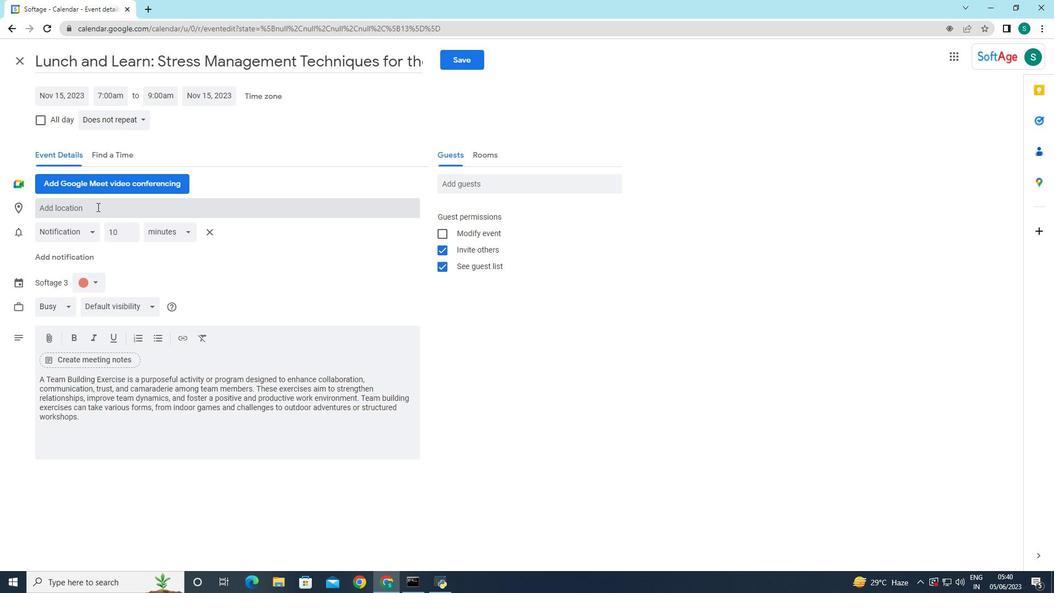
Action: Mouse pressed left at (96, 207)
Screenshot: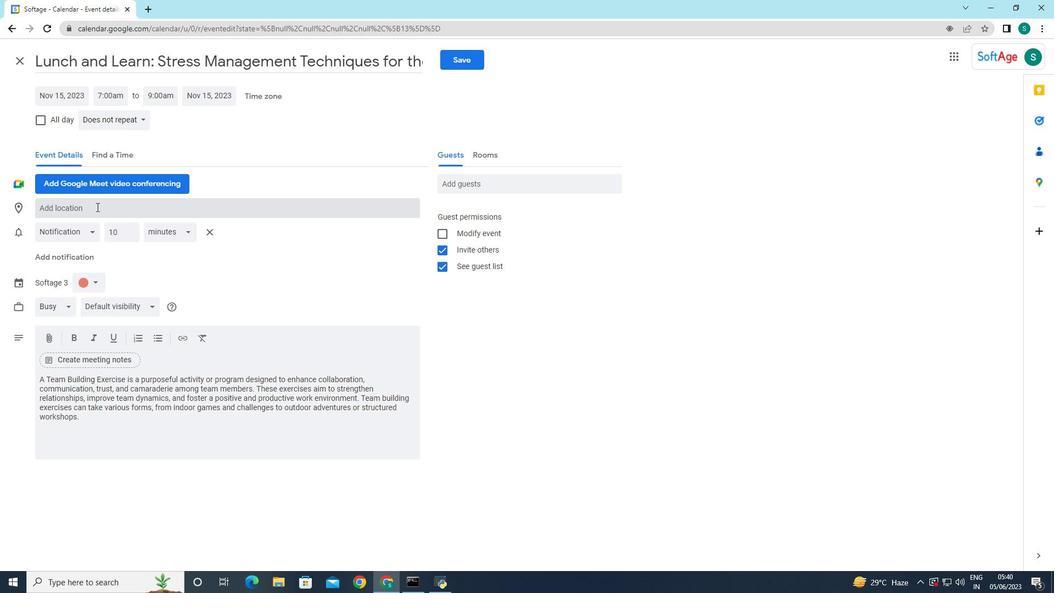 
Action: Mouse moved to (96, 207)
Screenshot: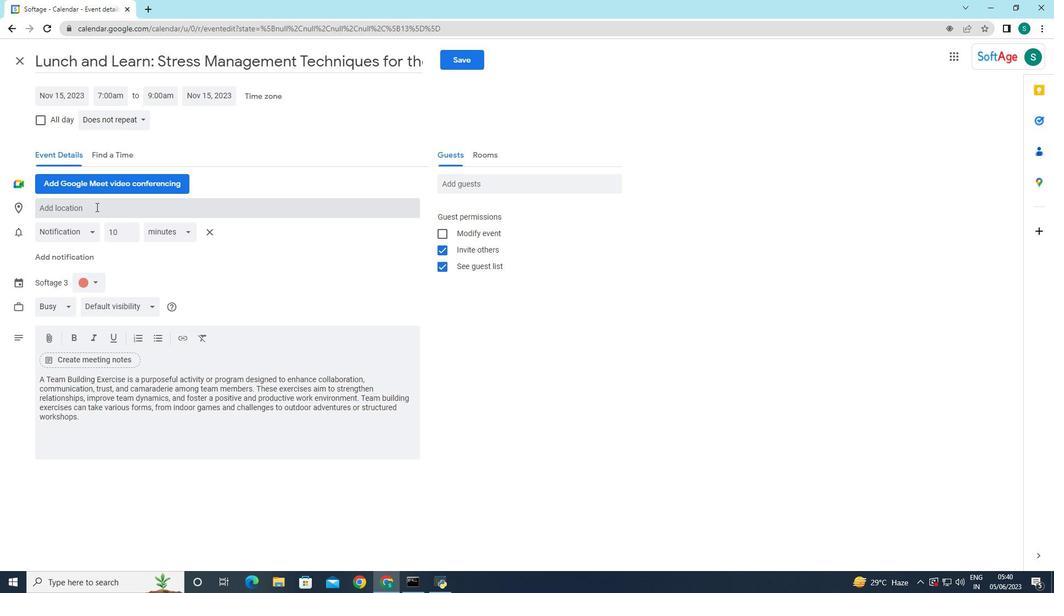 
Action: Key pressed 789<Key.space><Key.caps_lock>P<Key.caps_lock>lace<Key.space><Key.caps_lock>MA<Key.backspace><Key.caps_lock>assena,<Key.space><Key.caps_lock>N<Key.caps_lock>
Screenshot: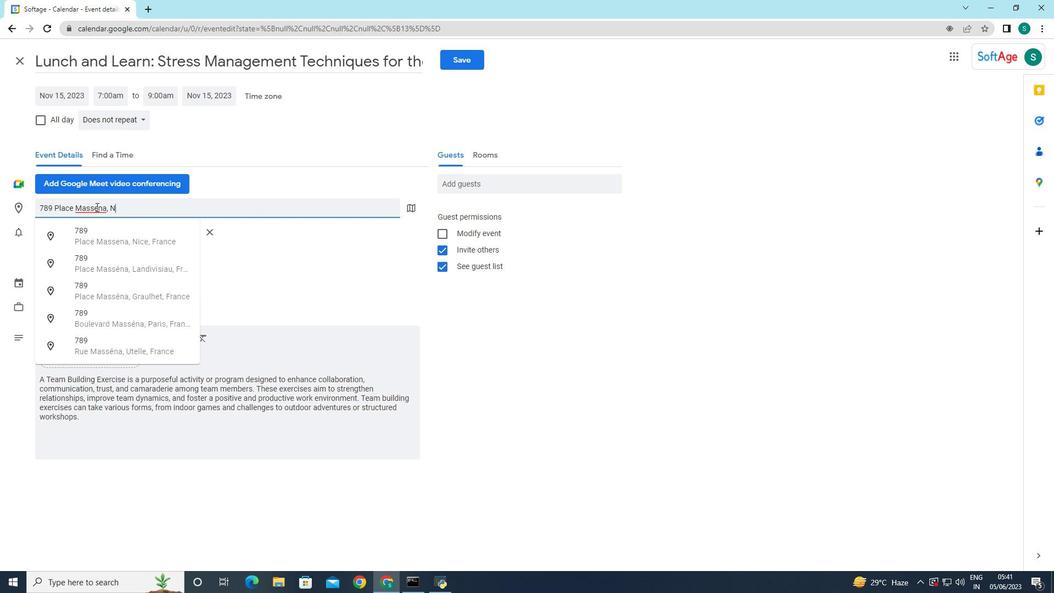
Action: Mouse moved to (176, 152)
Screenshot: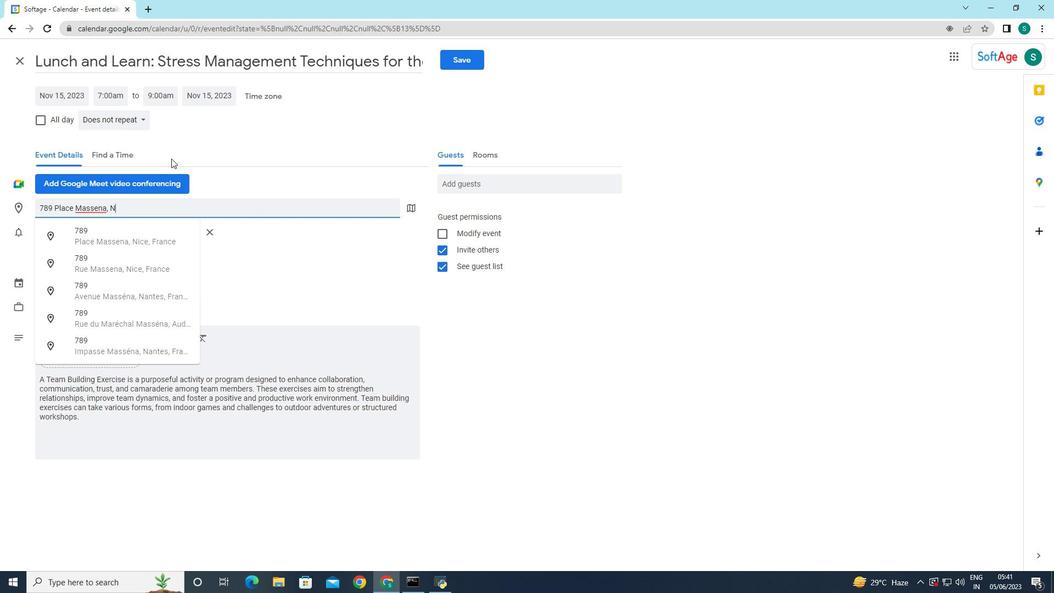 
Action: Key pressed nl<Key.backspace><Key.backspace><Key.caps_lock>I<Key.backspace><Key.caps_lock>ice,<Key.space><Key.caps_lock>F<Key.caps_lock>rance
Screenshot: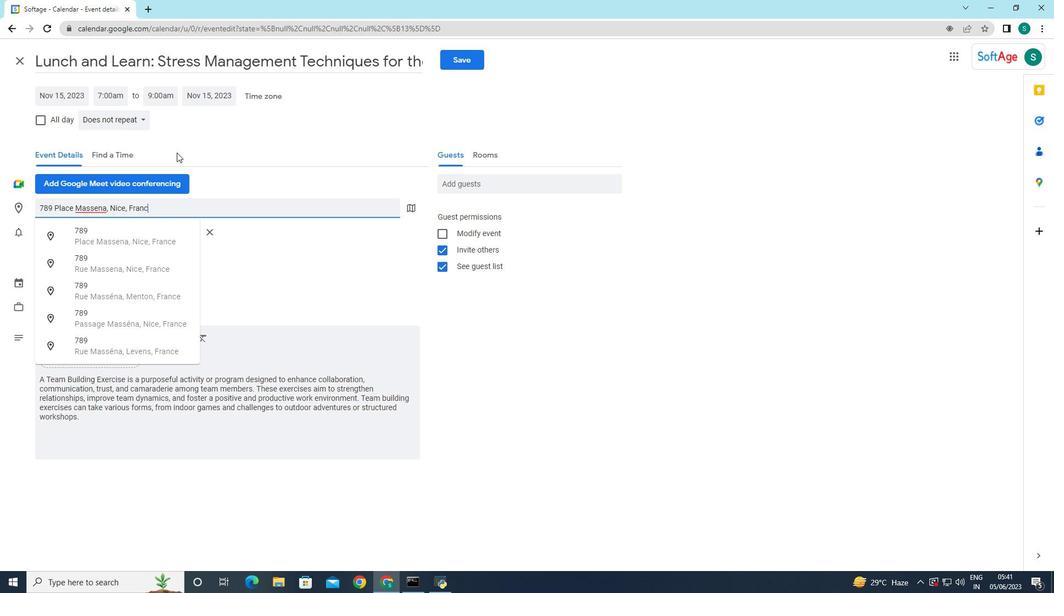 
Action: Mouse moved to (283, 252)
Screenshot: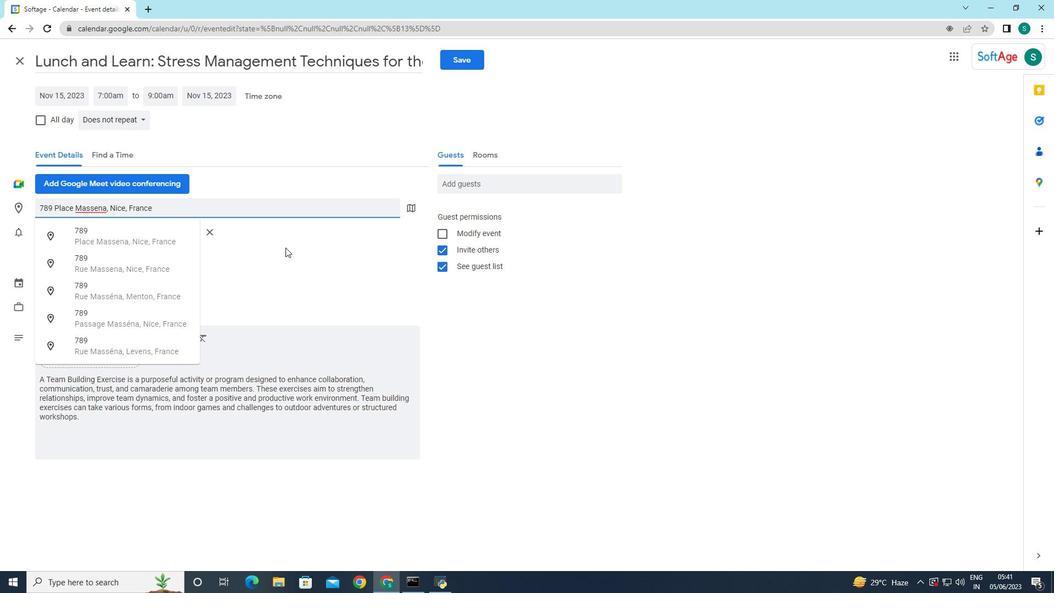 
Action: Mouse pressed left at (283, 252)
Screenshot: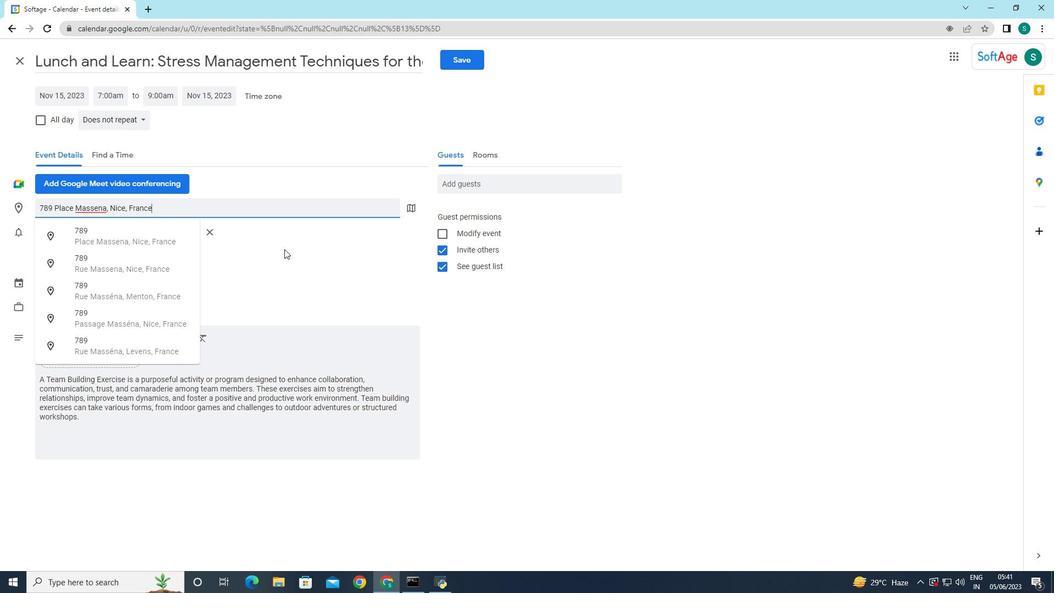 
Action: Mouse moved to (487, 171)
Screenshot: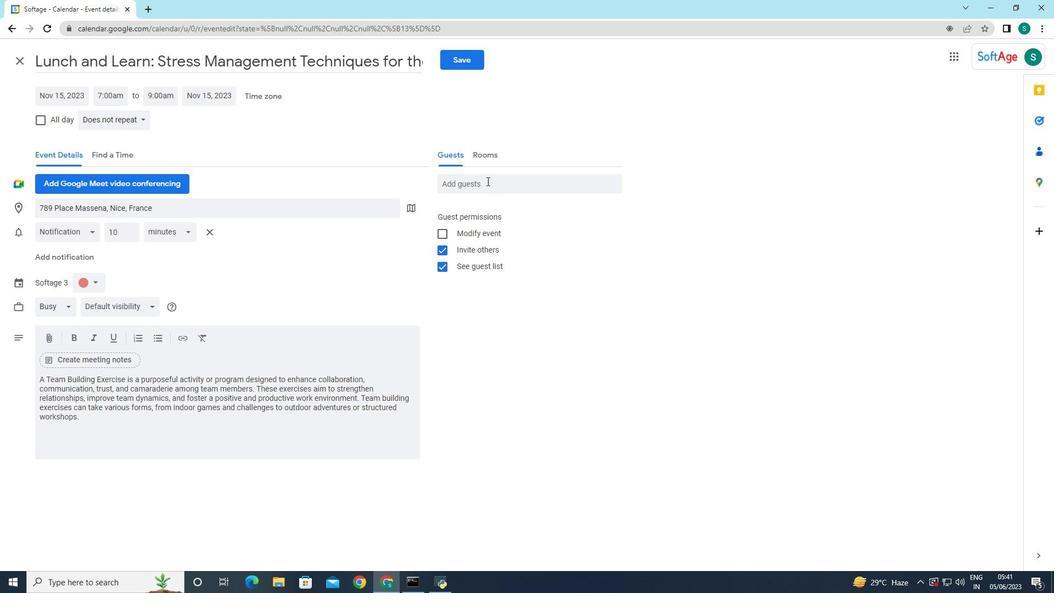 
Action: Mouse pressed left at (487, 171)
Screenshot: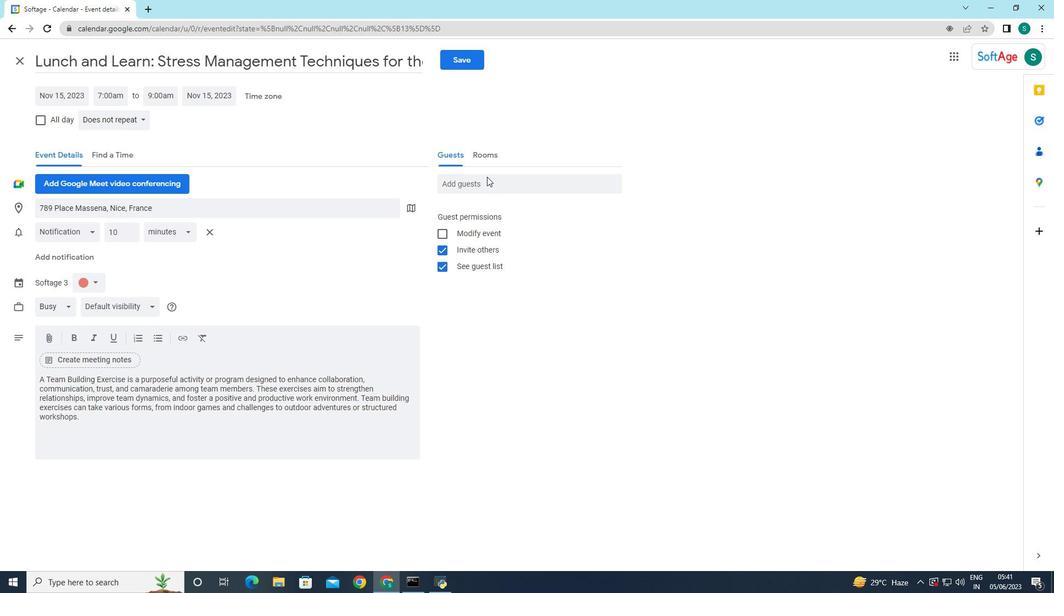 
Action: Mouse moved to (489, 180)
Screenshot: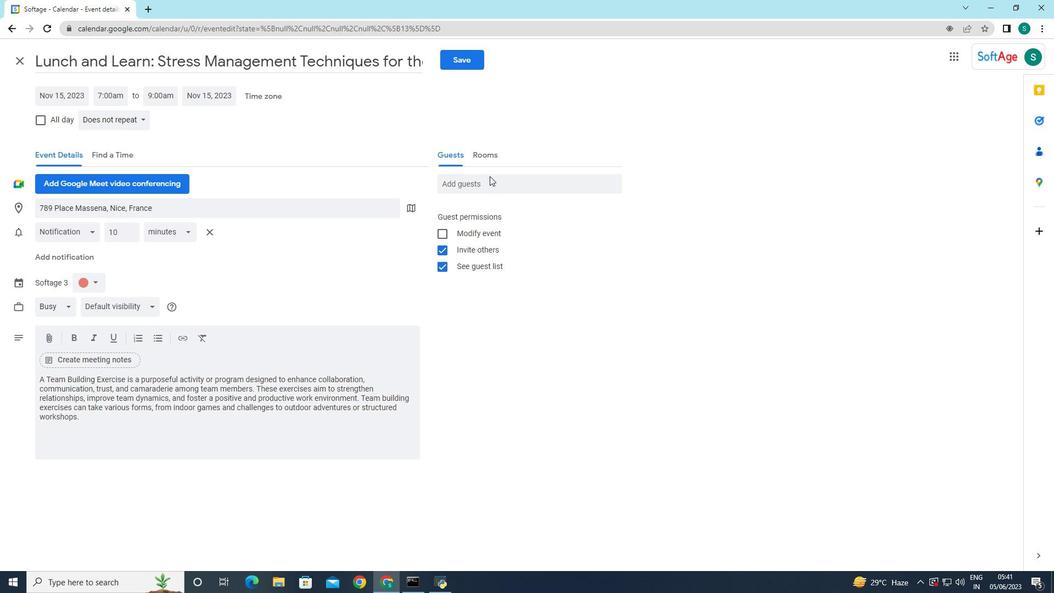 
Action: Mouse pressed left at (489, 180)
Screenshot: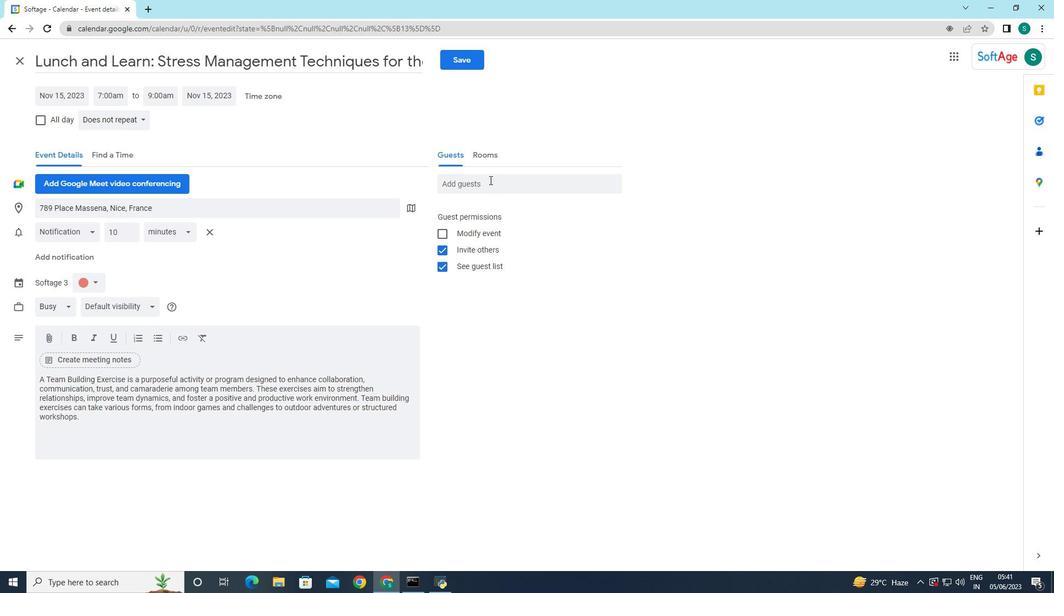 
Action: Key pressed softage.4
Screenshot: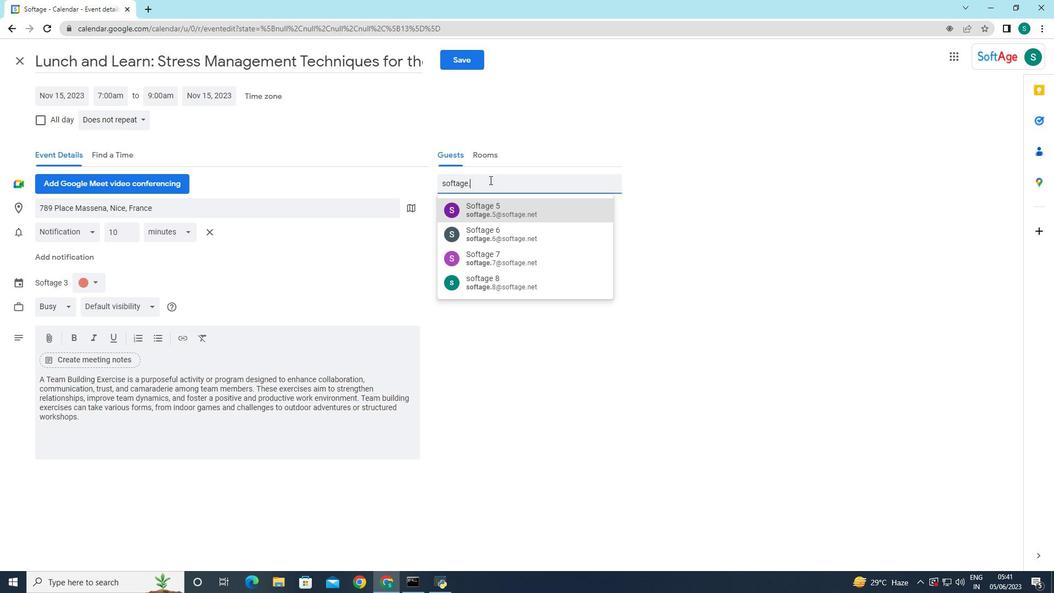 
Action: Mouse moved to (513, 202)
Screenshot: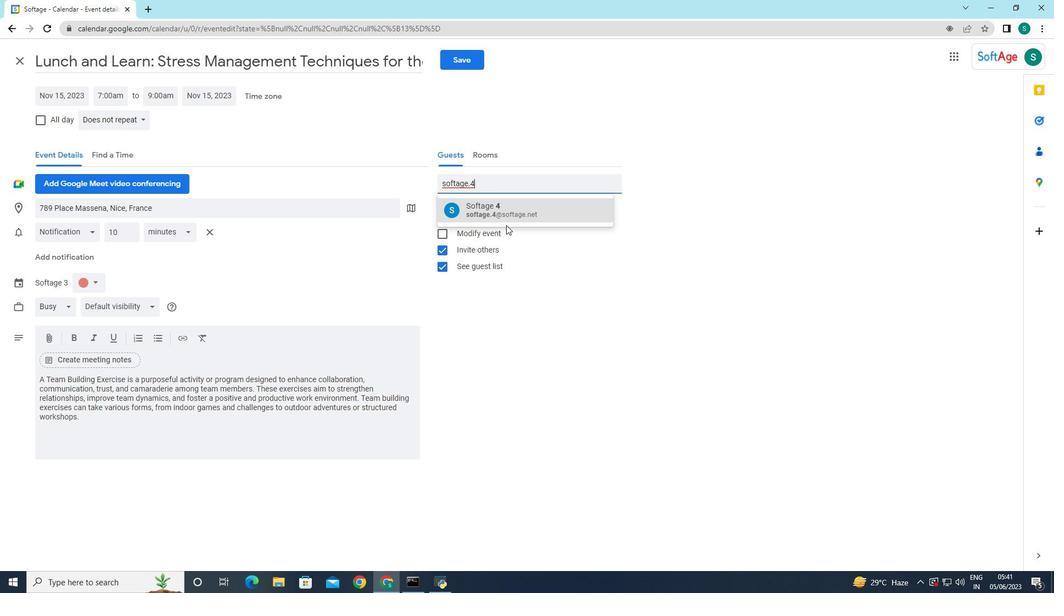 
Action: Mouse pressed left at (513, 202)
Screenshot: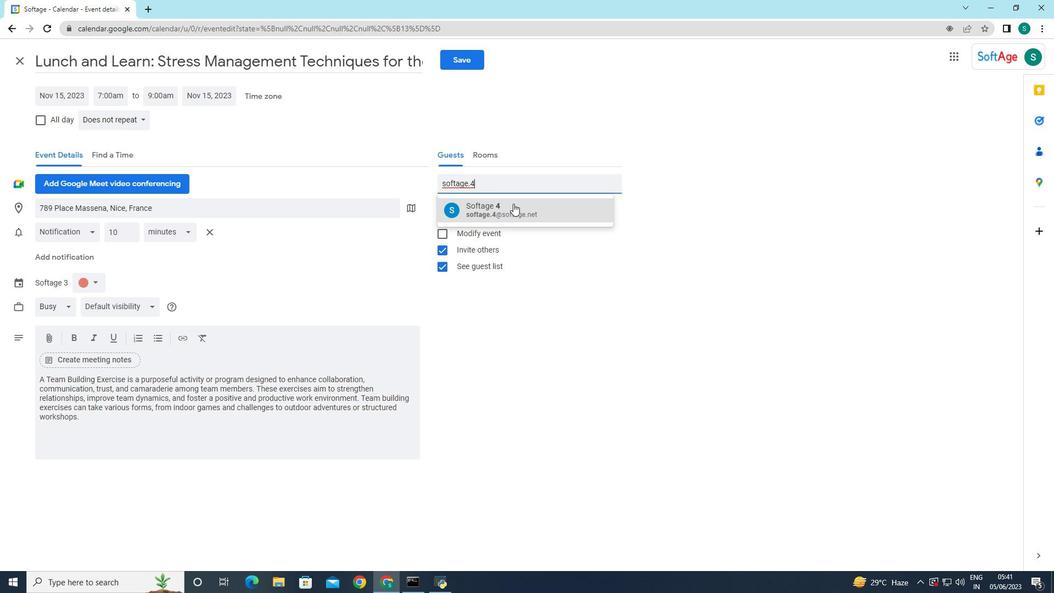 
Action: Mouse moved to (515, 181)
Screenshot: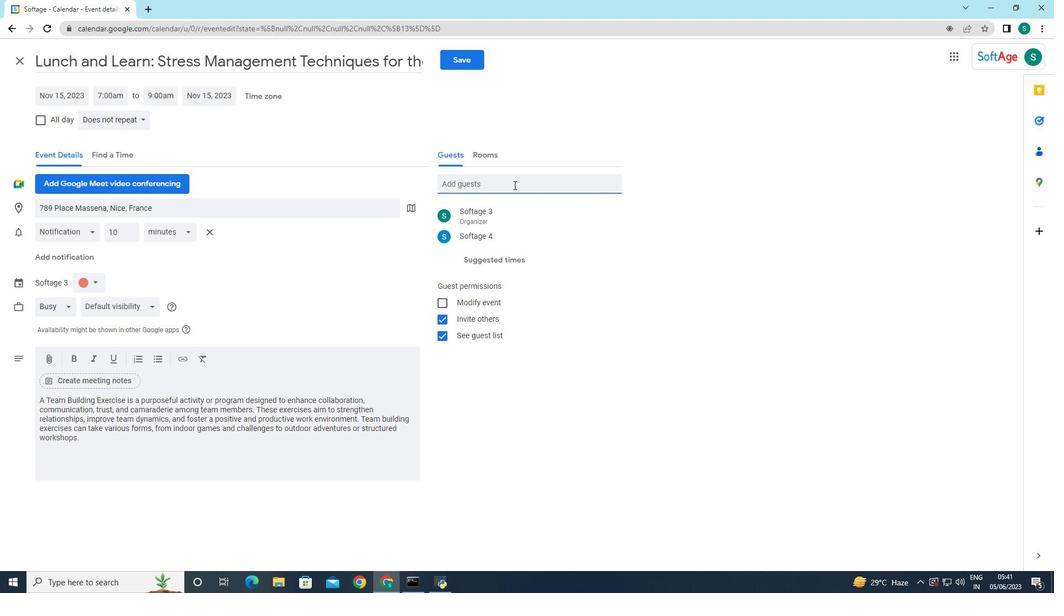 
Action: Mouse pressed left at (515, 181)
Screenshot: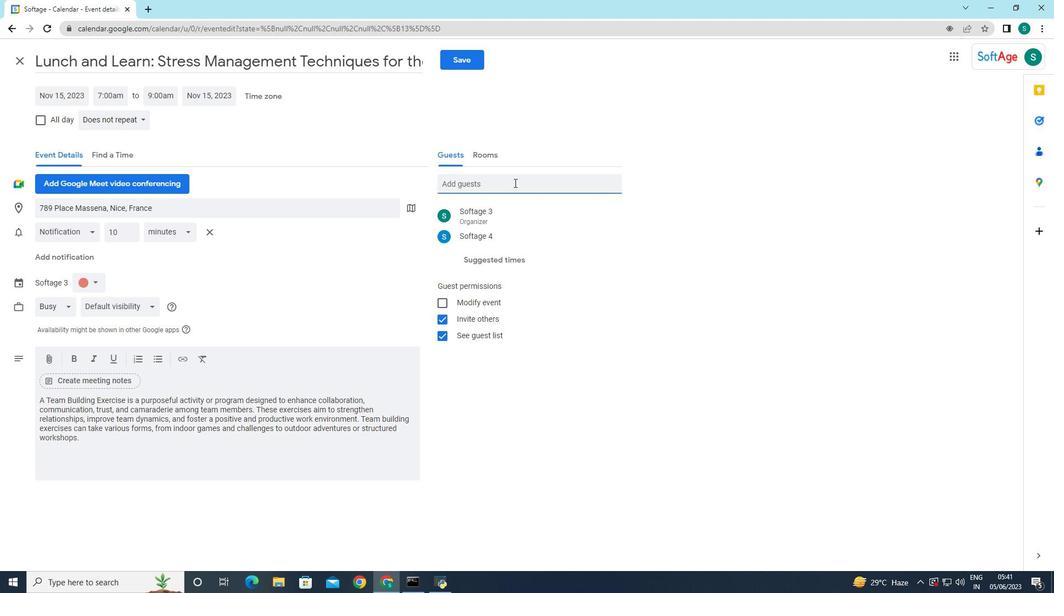 
Action: Key pressed softage.5
Screenshot: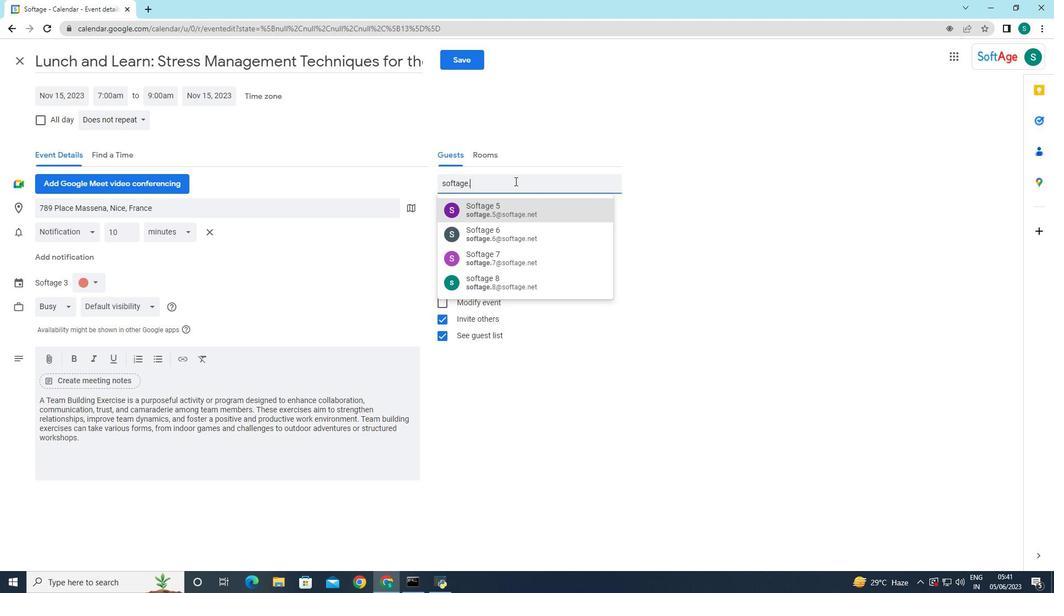 
Action: Mouse moved to (516, 210)
Screenshot: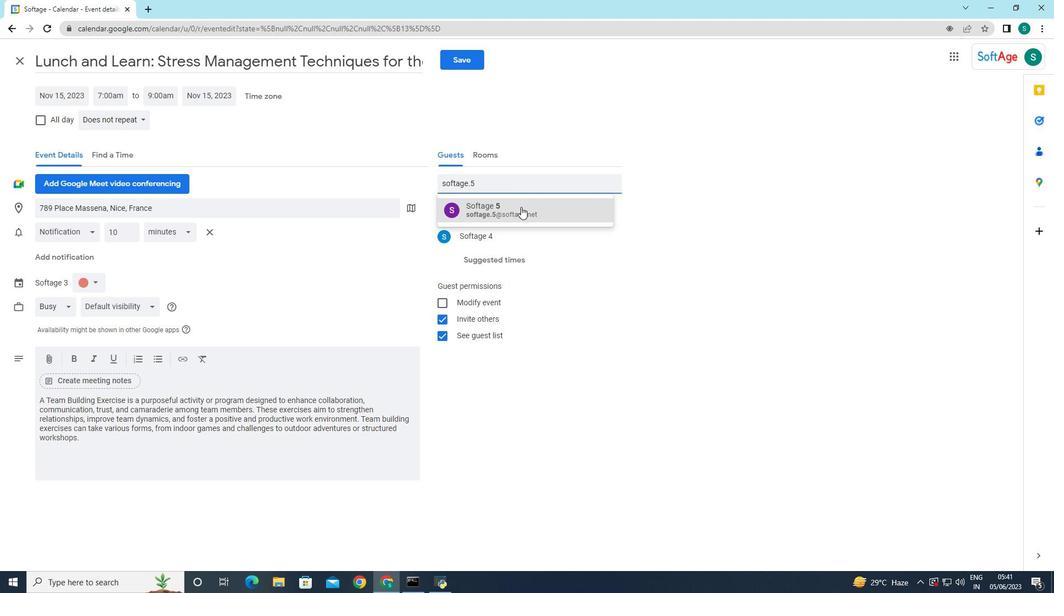 
Action: Mouse pressed left at (516, 210)
Screenshot: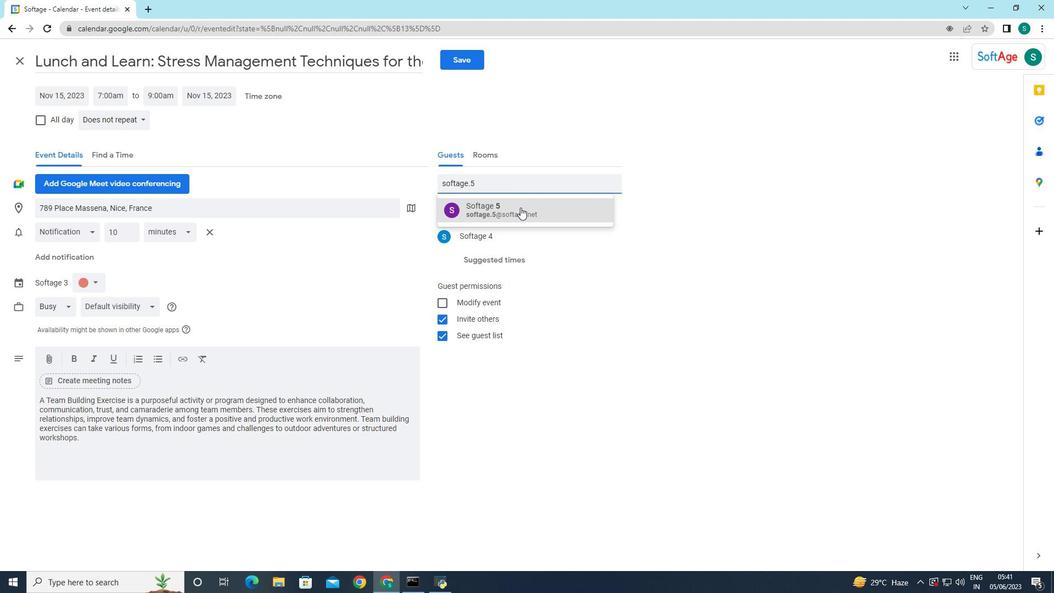 
Action: Mouse moved to (605, 214)
Screenshot: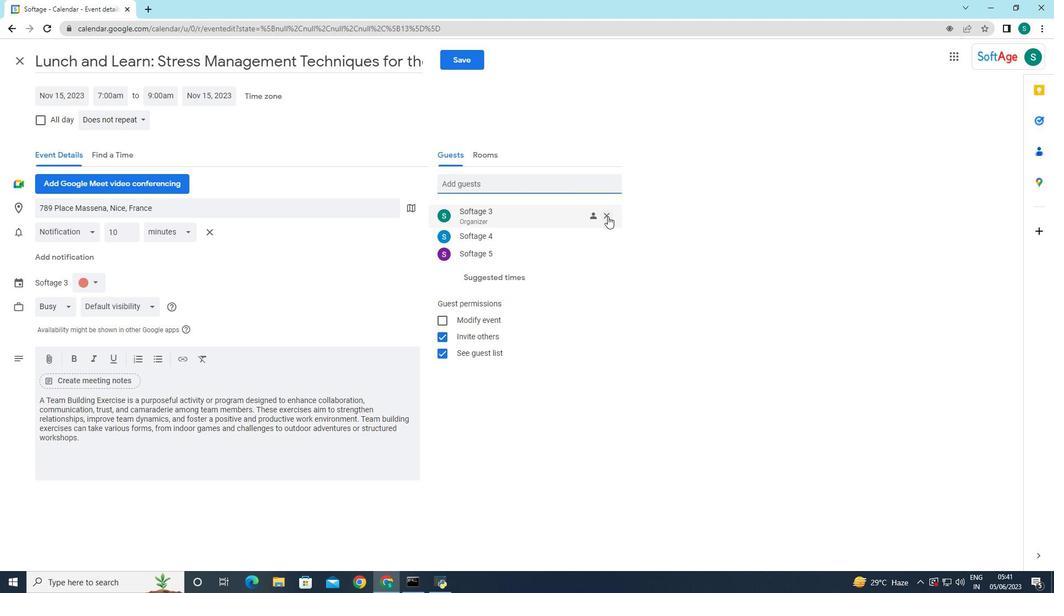
Action: Mouse pressed left at (605, 214)
Screenshot: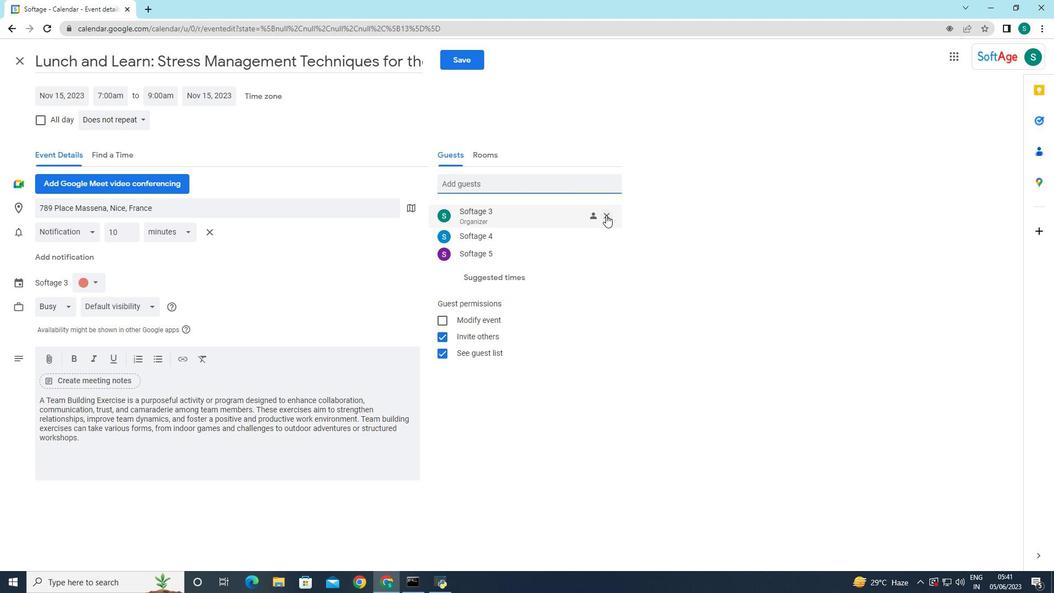 
Action: Mouse moved to (121, 122)
Screenshot: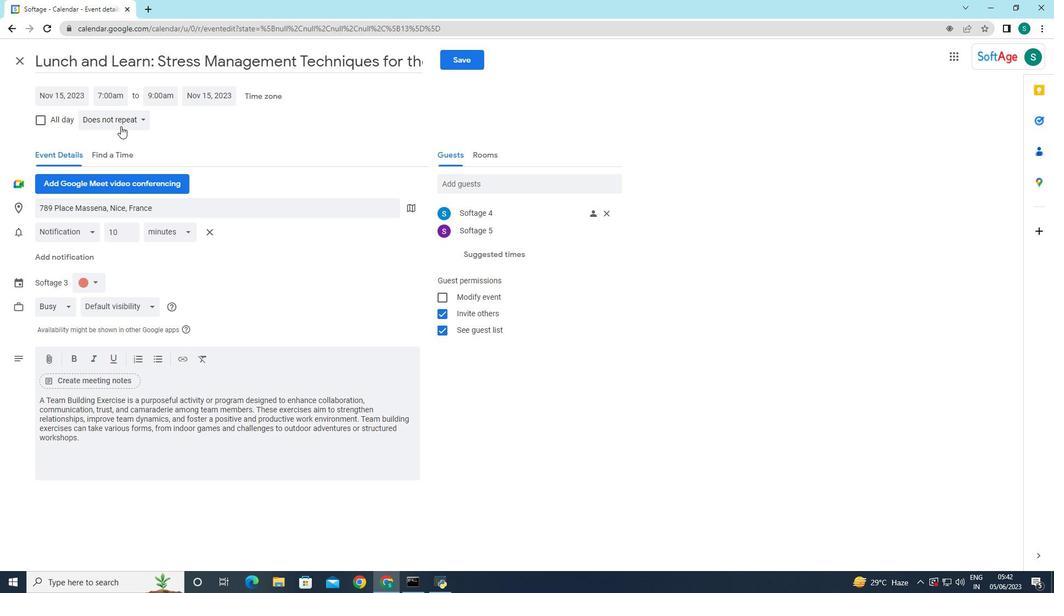 
Action: Mouse pressed left at (121, 122)
Screenshot: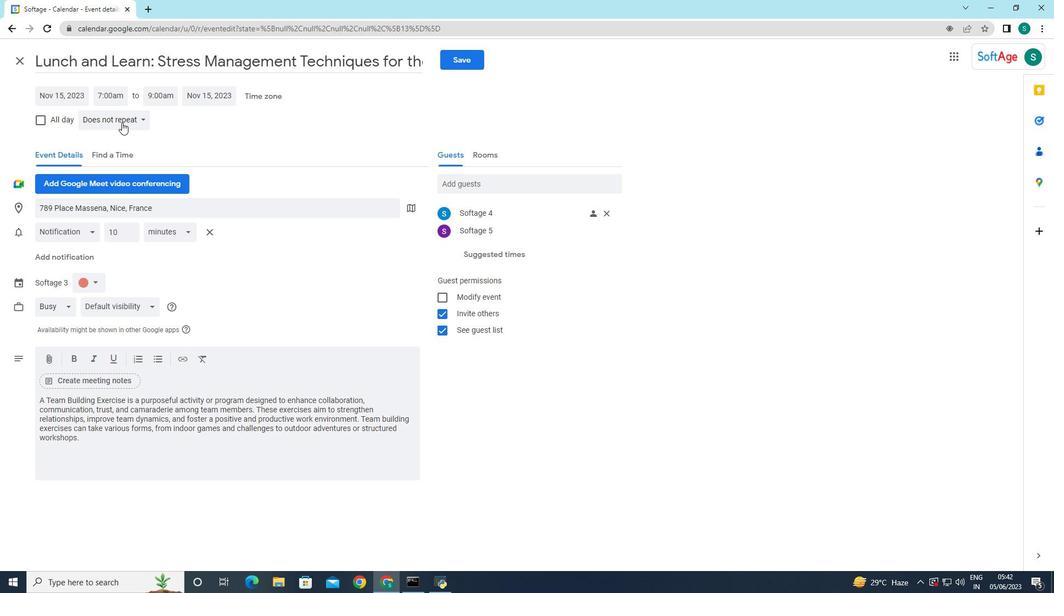 
Action: Mouse moved to (122, 127)
Screenshot: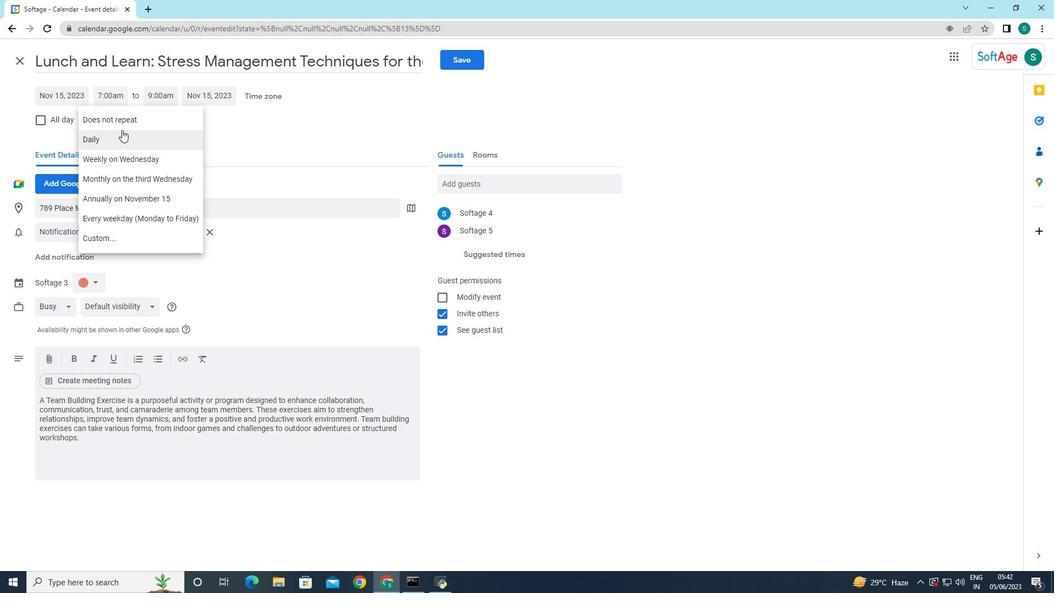 
Action: Mouse pressed left at (122, 127)
Screenshot: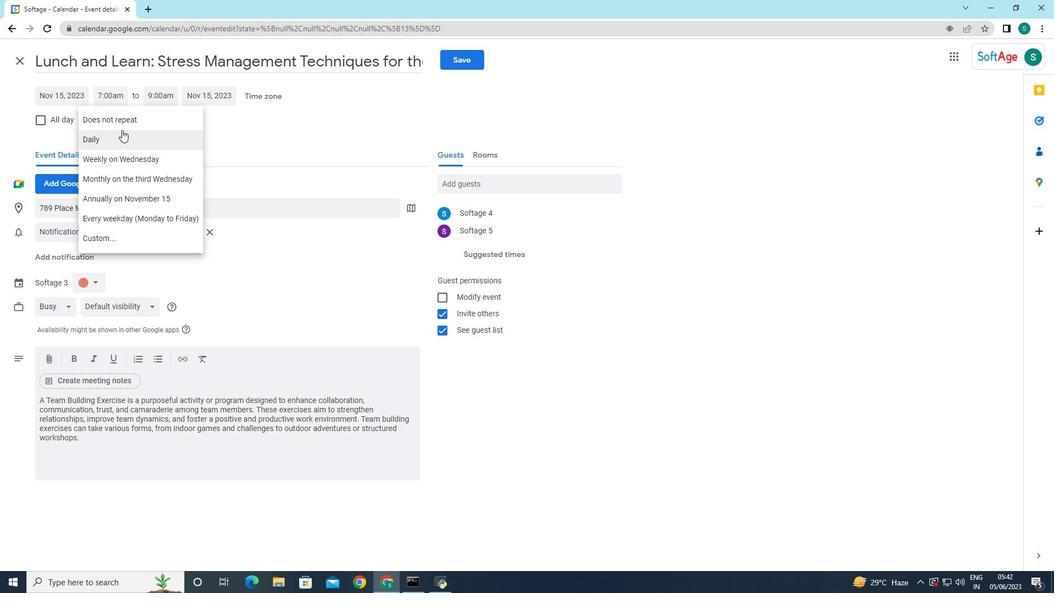 
Action: Mouse moved to (210, 143)
Screenshot: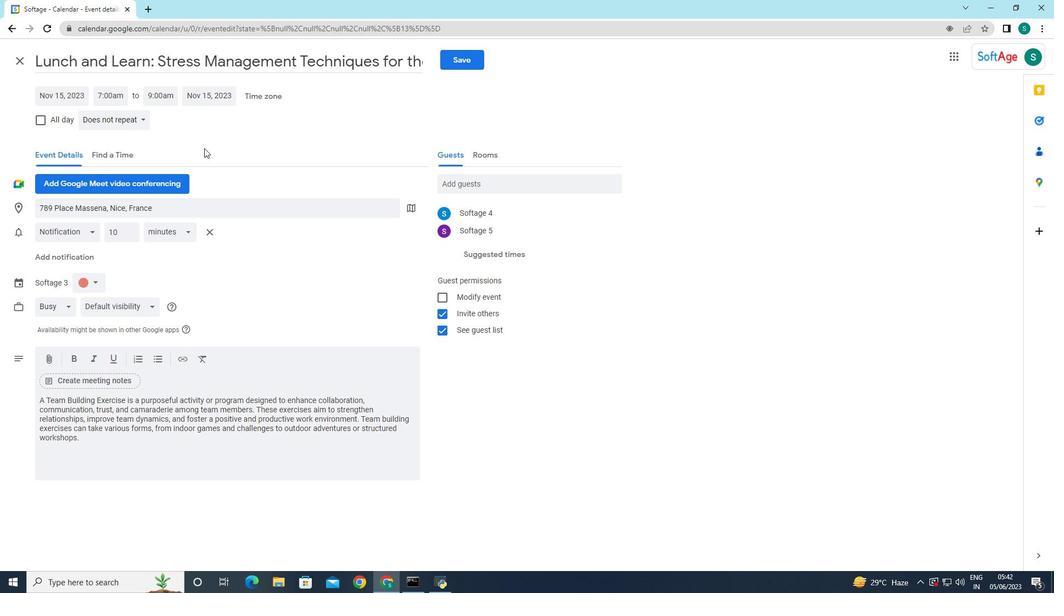 
Action: Mouse pressed left at (210, 143)
Screenshot: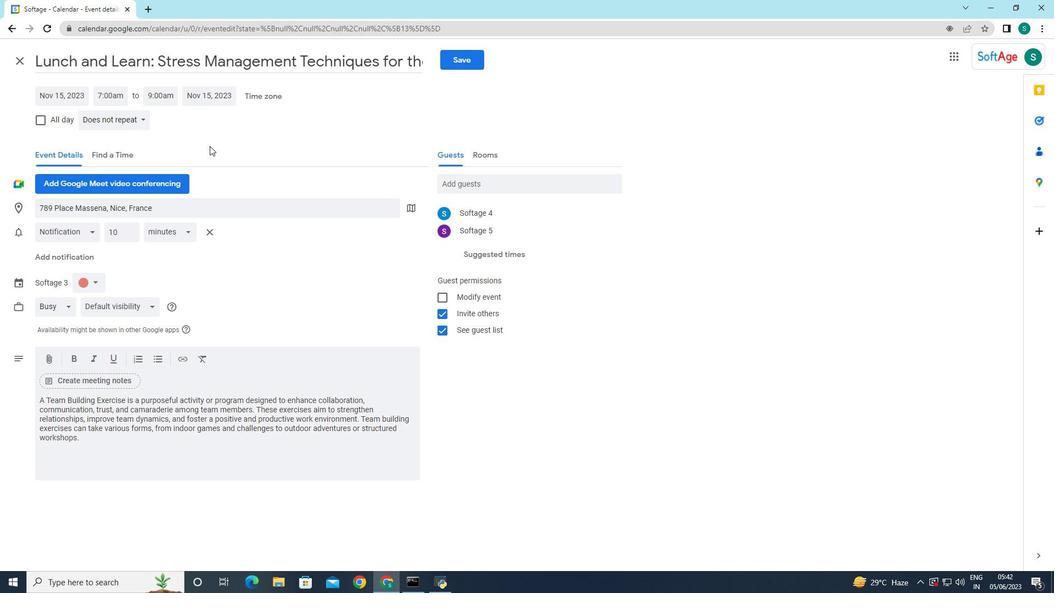 
Action: Mouse moved to (452, 56)
Screenshot: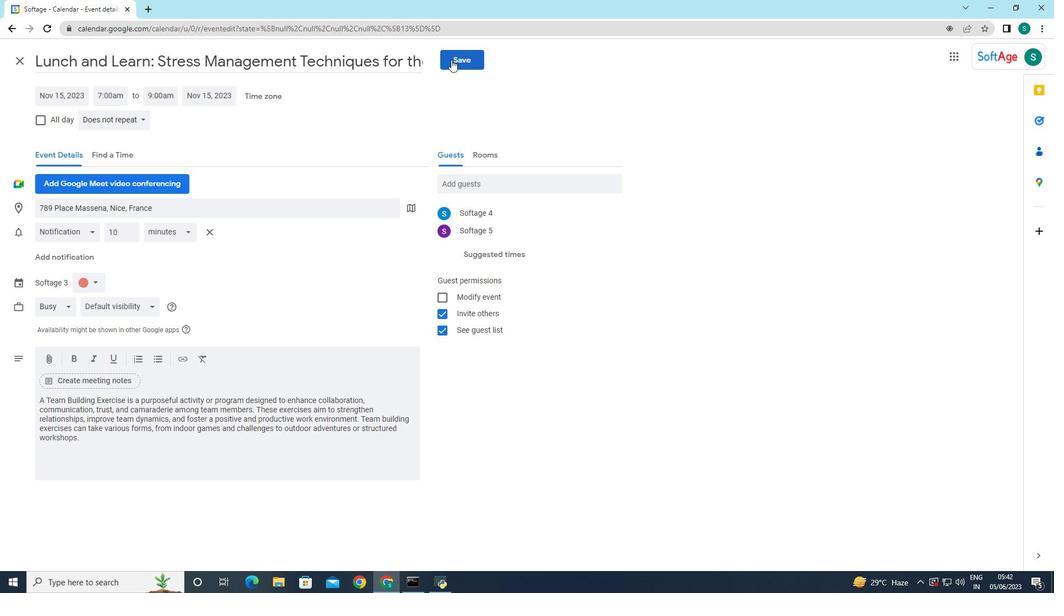 
Action: Mouse pressed left at (452, 56)
Screenshot: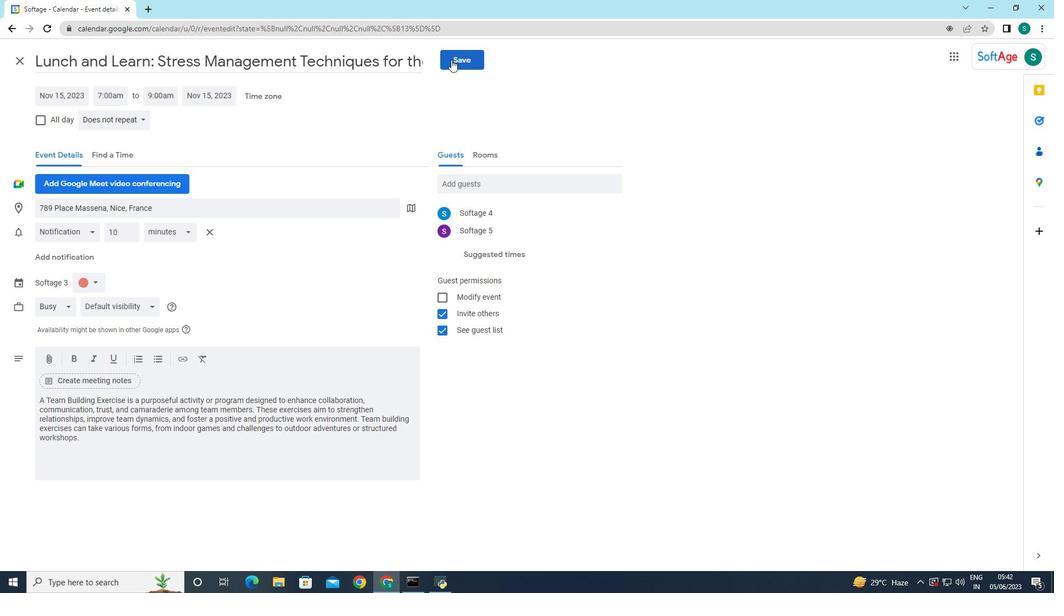 
Action: Mouse moved to (638, 332)
Screenshot: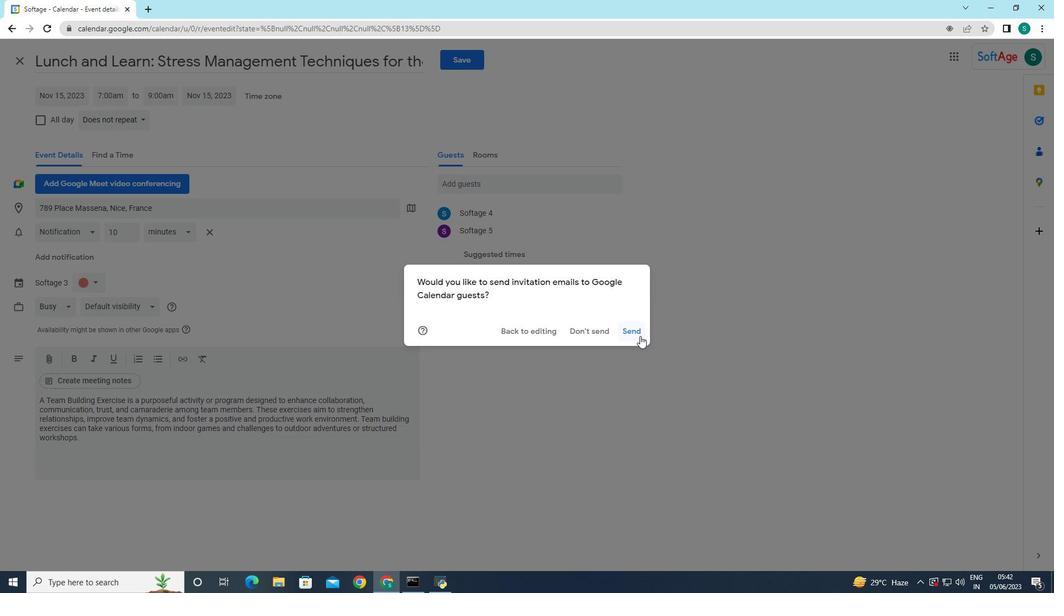 
Action: Mouse pressed left at (638, 332)
Screenshot: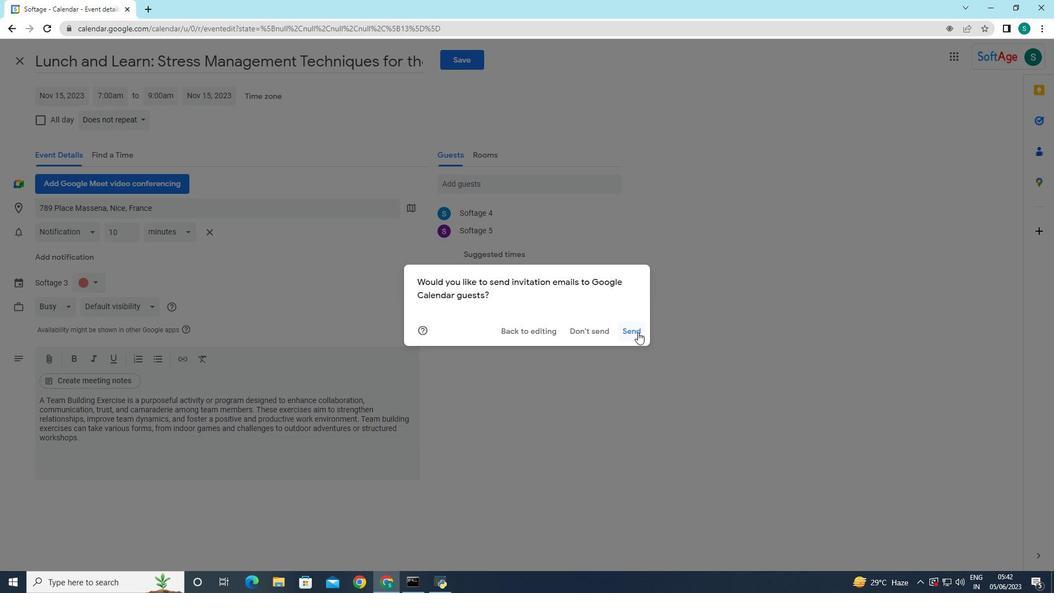 
